 Task: Add an event with the title Third Project Progress Review, date ''2024/03/28'', time 03:00and add a description: Looking to take your sales representation skills to the next level? Join us for an immersive event designed to equip you with the knowledge and tools needed to drive growth and maximize revenue. From understanding customer psychology to developing compelling pitches, this event covers the essential aspects of successful sales representation. Mark the tasks as Completed , logged in from the account softage.5@softage.netand send the event invitation to softage.1@softage.net and softage.2@softage.net. Set a reminder for the event Every weekday(Monday to Friday)
Action: Mouse moved to (42, 117)
Screenshot: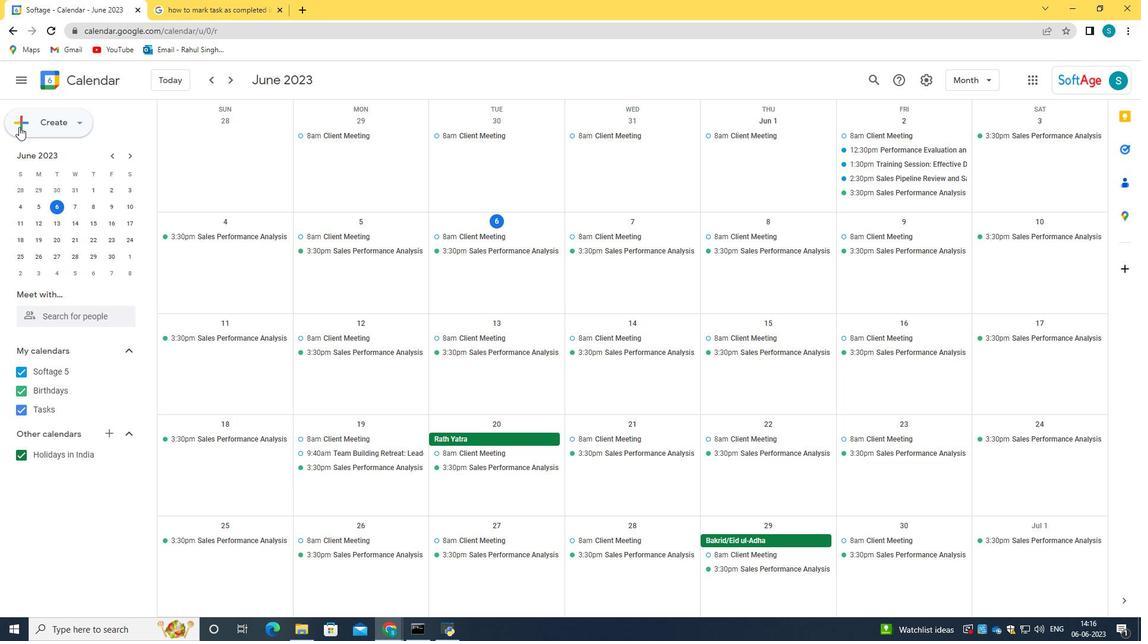 
Action: Mouse pressed left at (42, 117)
Screenshot: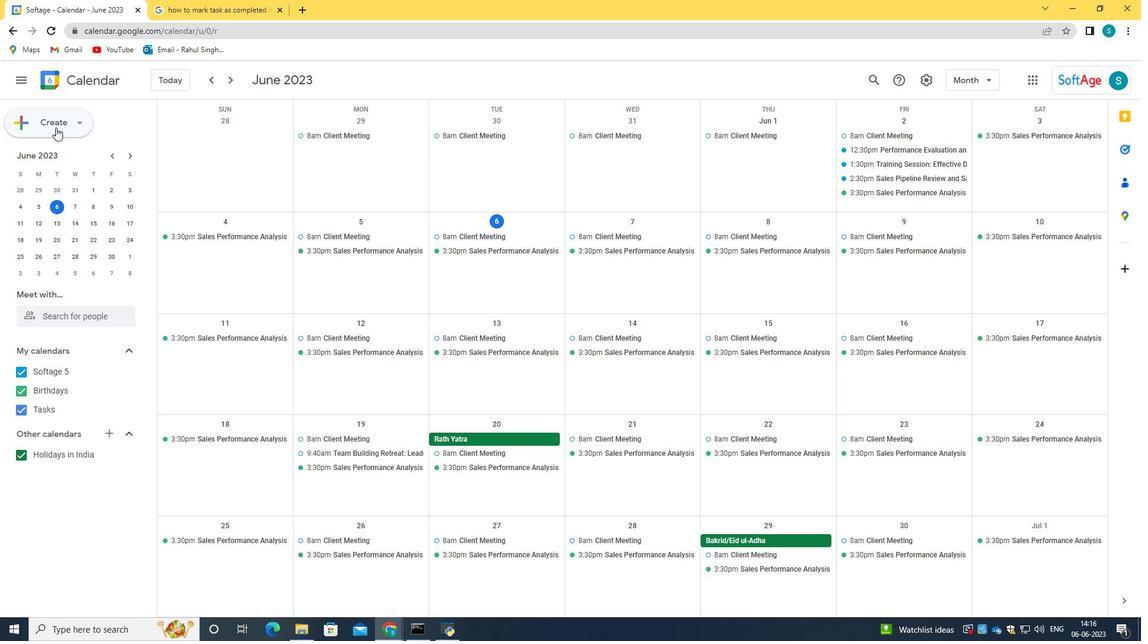 
Action: Mouse moved to (70, 159)
Screenshot: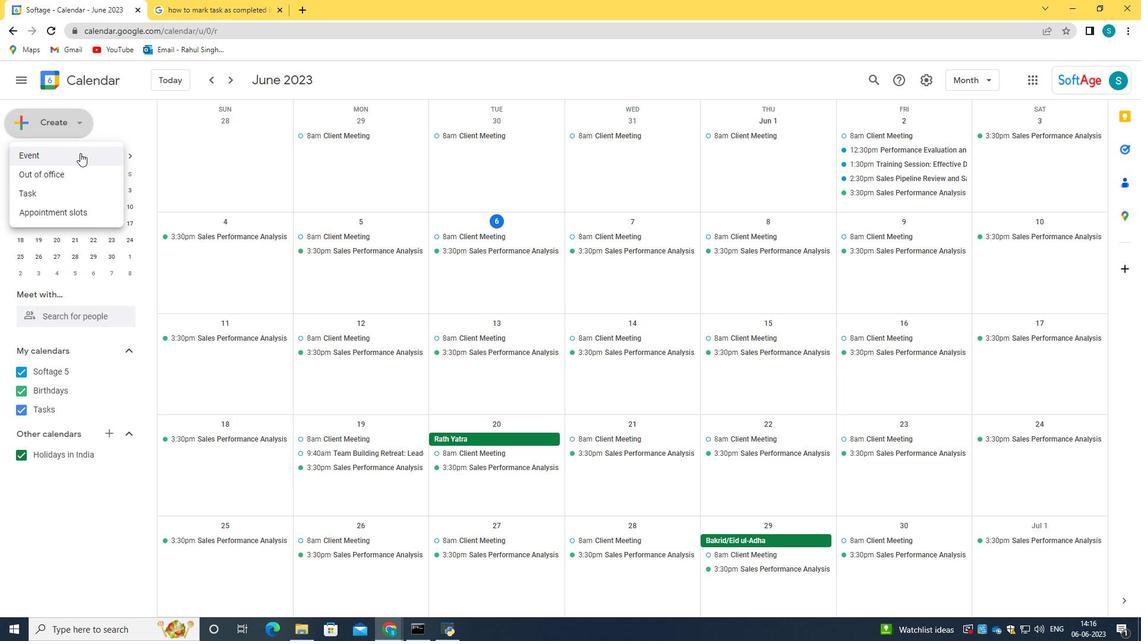 
Action: Mouse pressed left at (70, 159)
Screenshot: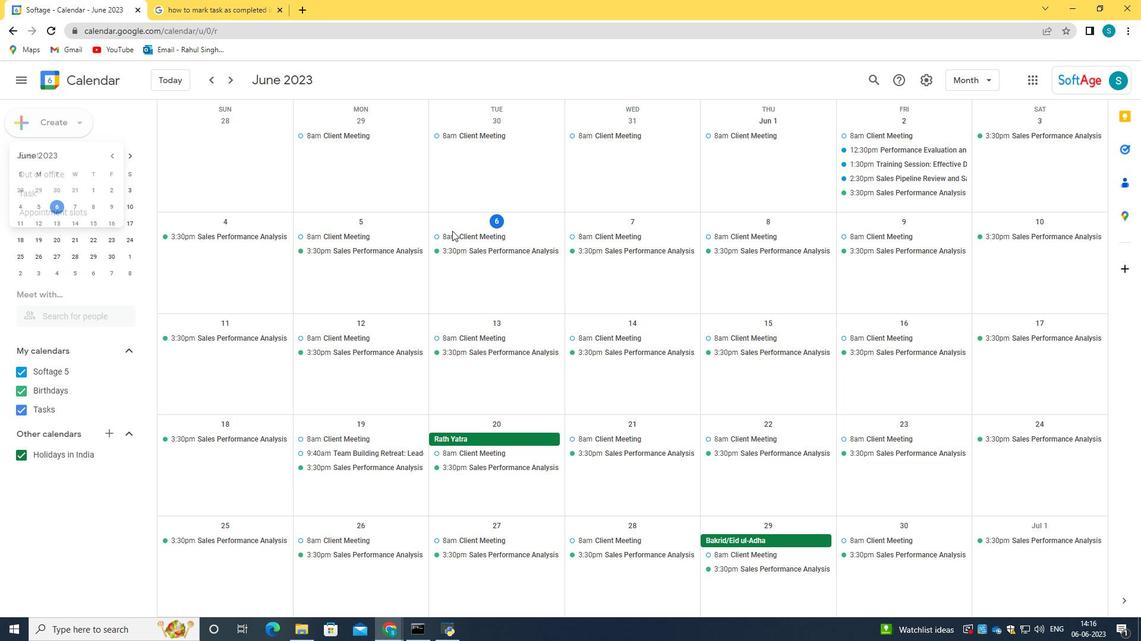 
Action: Mouse moved to (349, 473)
Screenshot: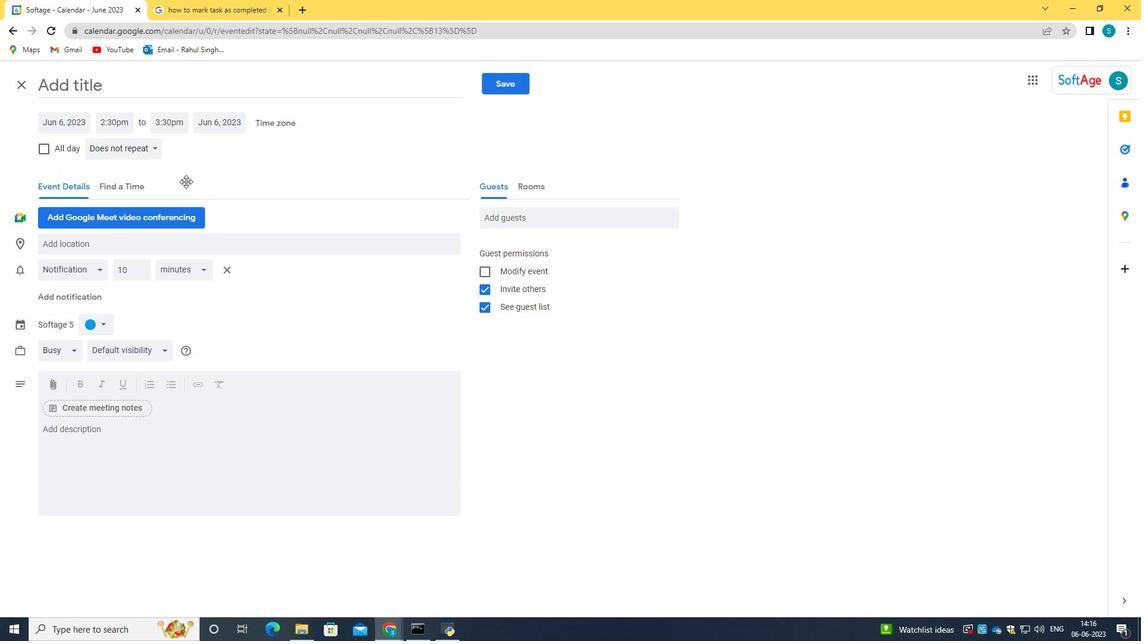 
Action: Mouse pressed left at (349, 473)
Screenshot: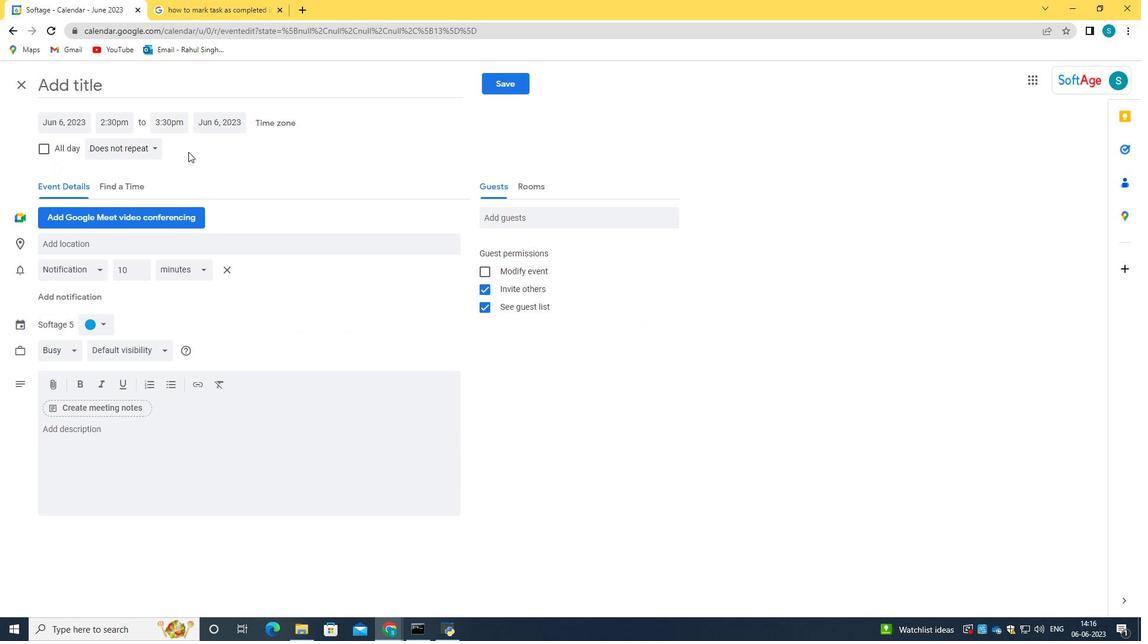 
Action: Mouse moved to (136, 85)
Screenshot: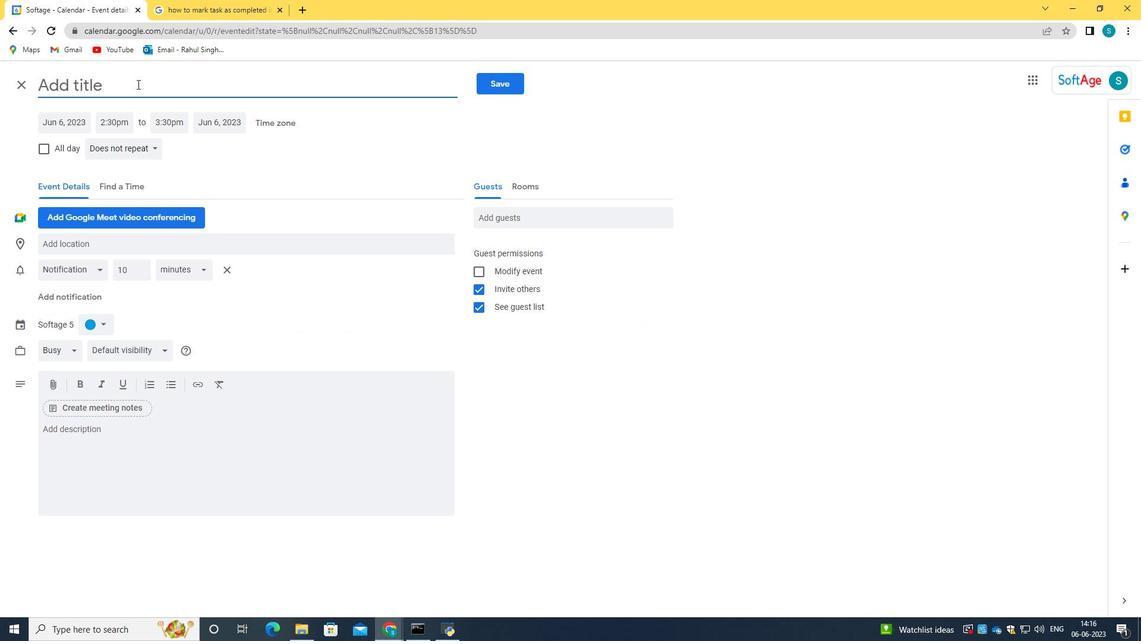 
Action: Mouse pressed left at (136, 85)
Screenshot: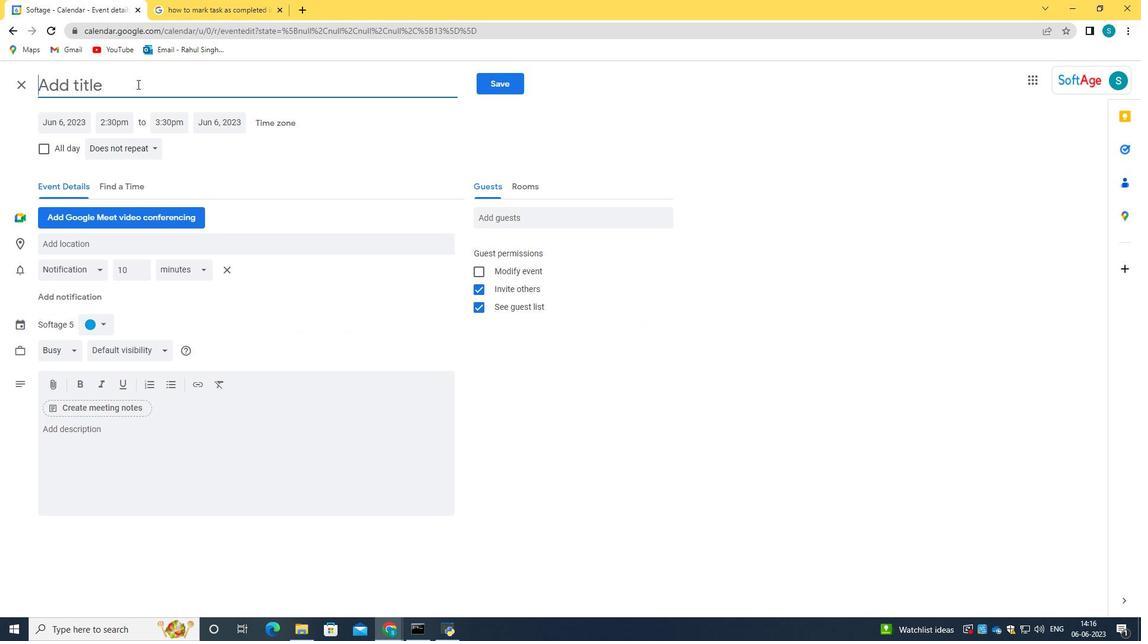 
Action: Key pressed <Key.caps_lock>T<Key.caps_lock>hird<Key.space><Key.caps_lock>P<Key.caps_lock>roject<Key.space><Key.caps_lock>P<Key.caps_lock>rogress<Key.space>r<Key.caps_lock><Key.backspace>R<Key.caps_lock>eview
Screenshot: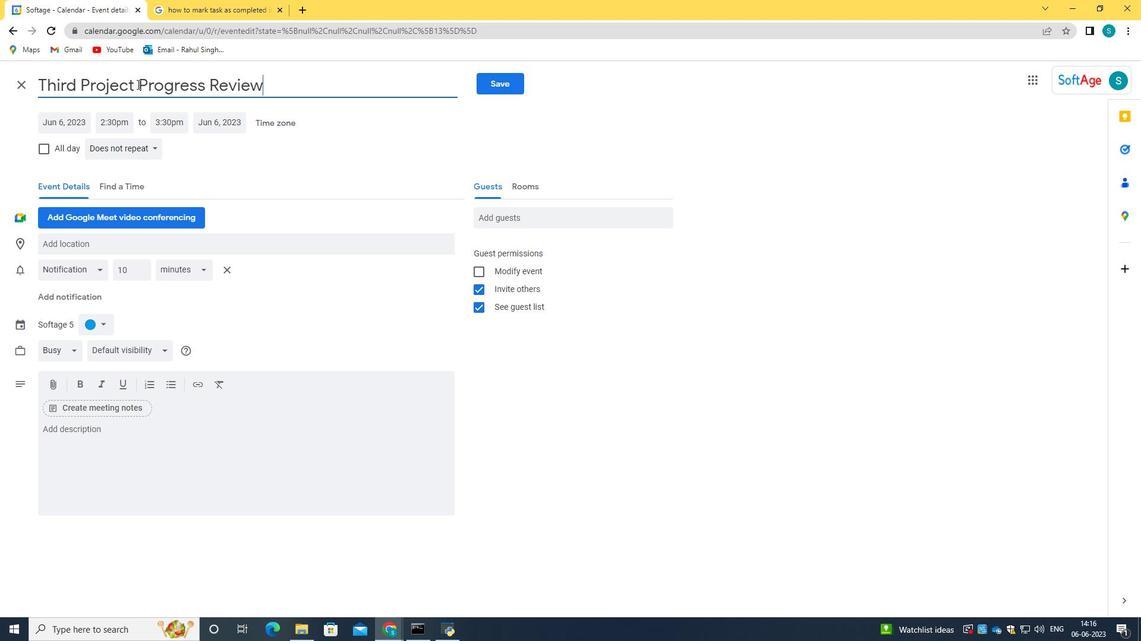 
Action: Mouse moved to (68, 120)
Screenshot: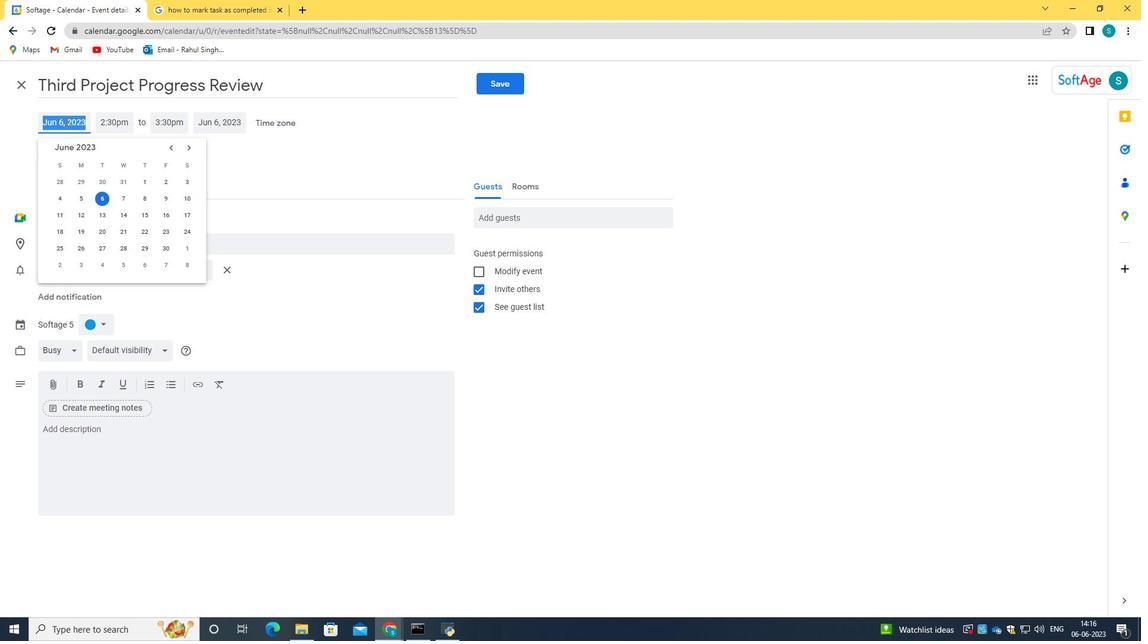 
Action: Mouse pressed left at (68, 120)
Screenshot: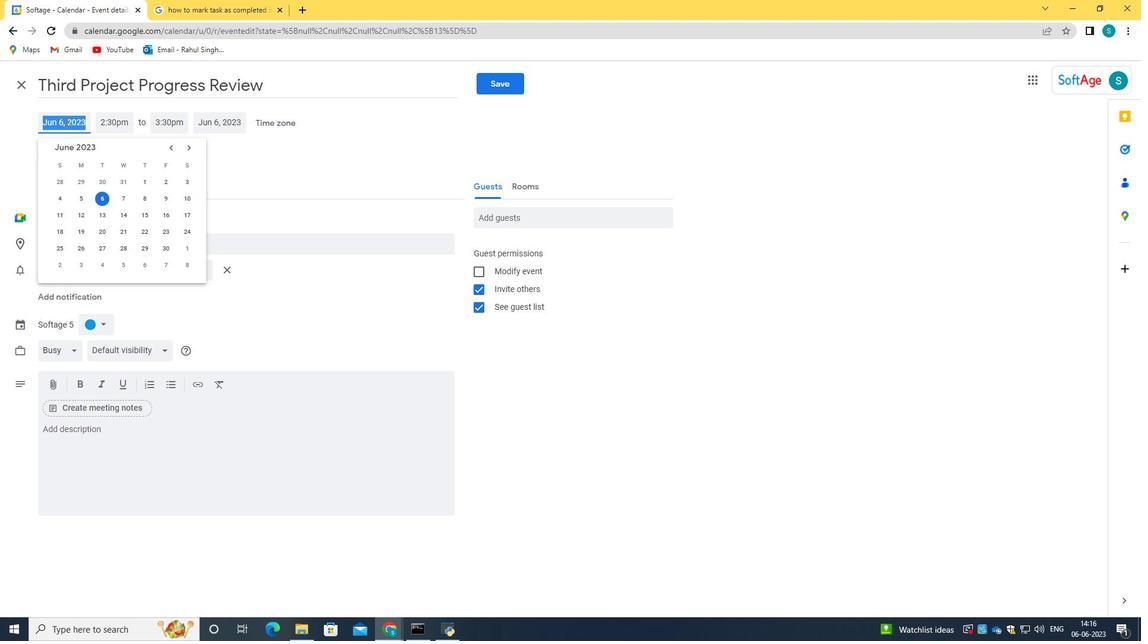 
Action: Key pressed 2024<Key.shift_r>/02<Key.backspace>3/28<Key.tab><Key.tab>
Screenshot: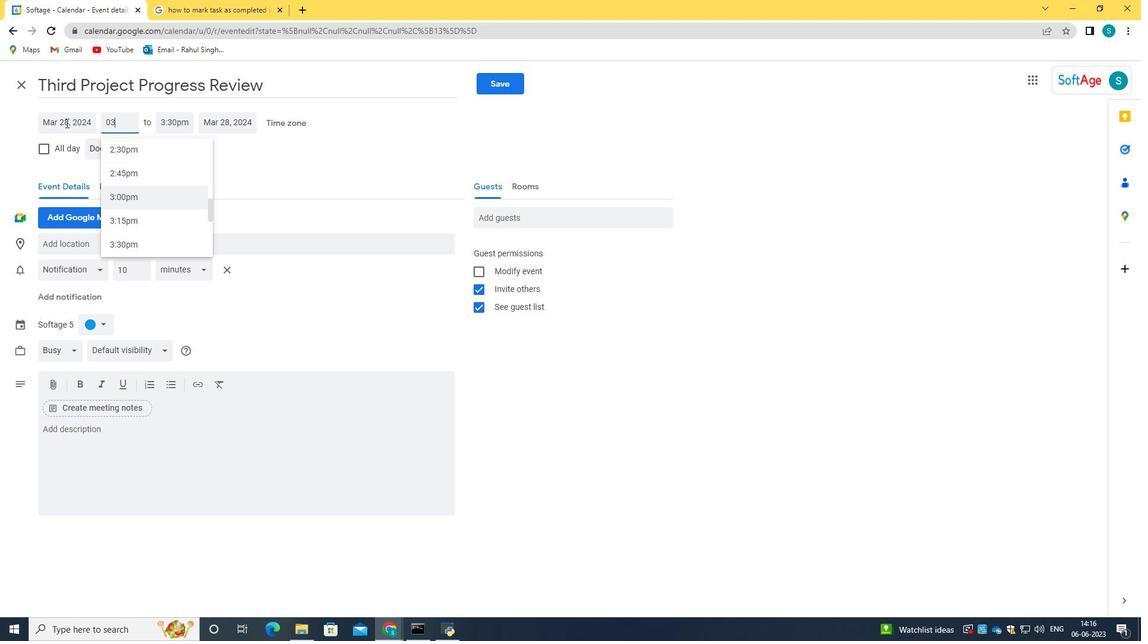 
Action: Mouse moved to (124, 126)
Screenshot: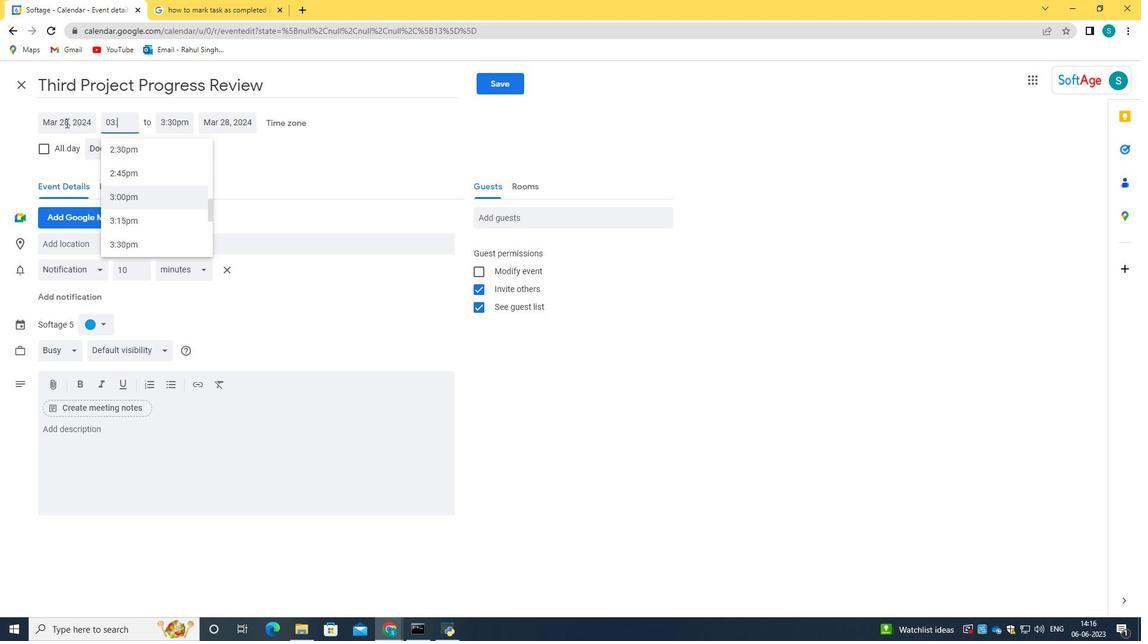 
Action: Mouse pressed left at (124, 126)
Screenshot: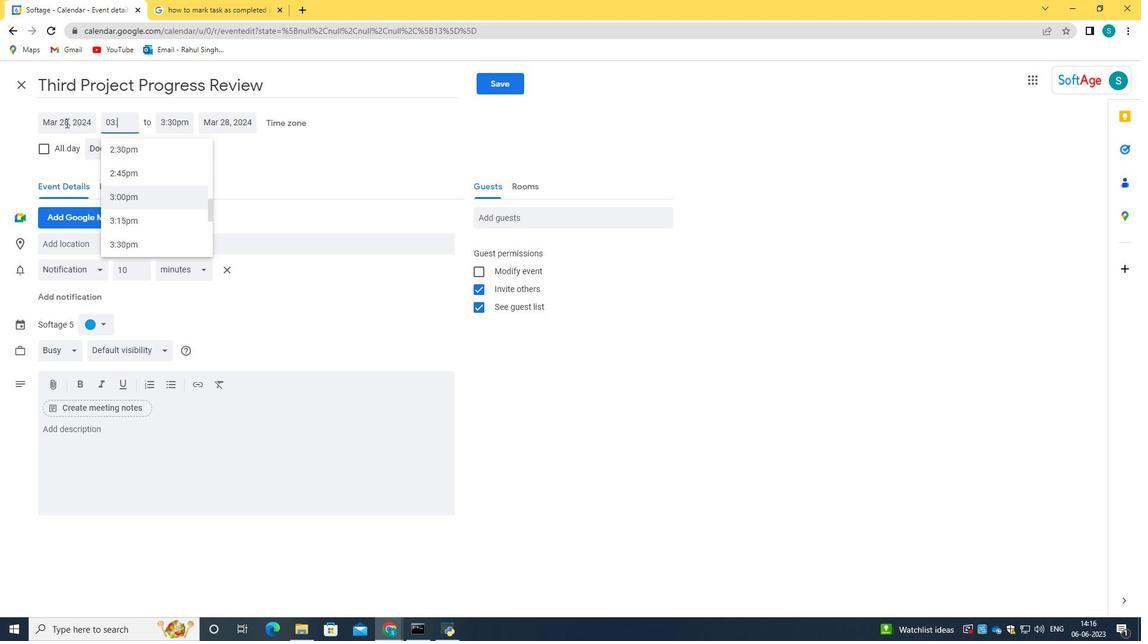 
Action: Key pressed 03<Key.shift_r>:2<Key.backspace>00
Screenshot: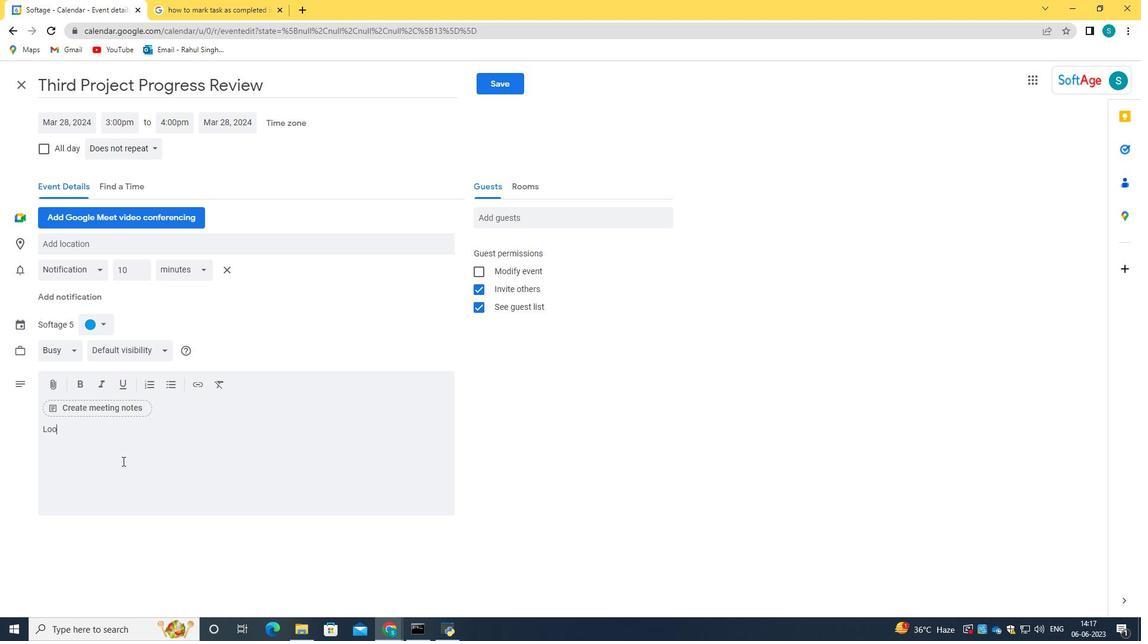 
Action: Mouse moved to (171, 200)
Screenshot: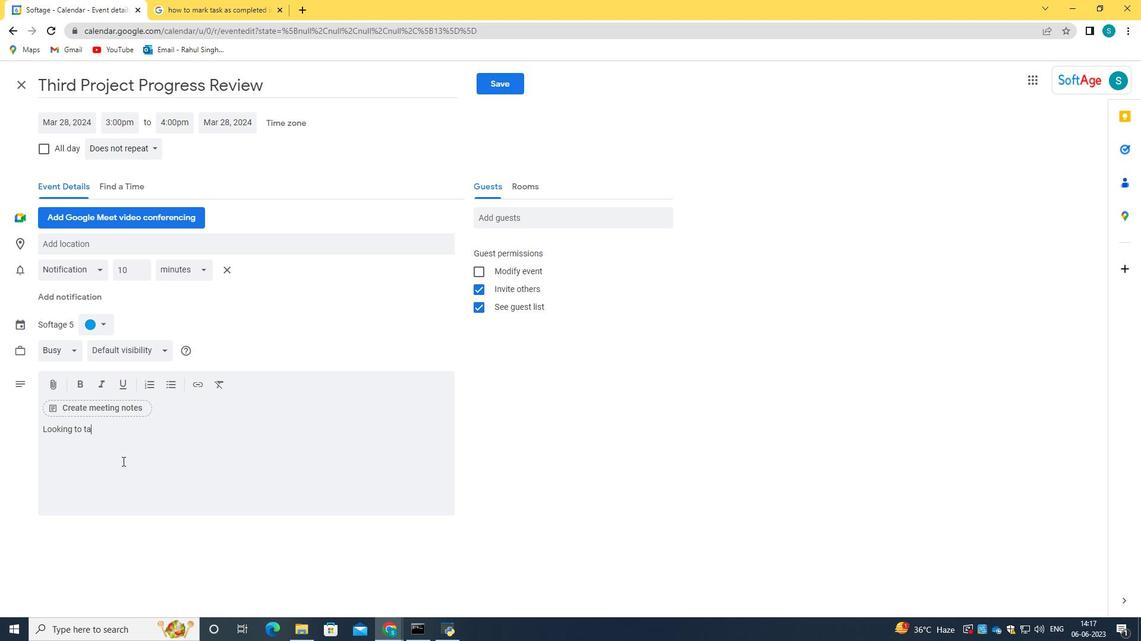 
Action: Mouse pressed left at (171, 200)
Screenshot: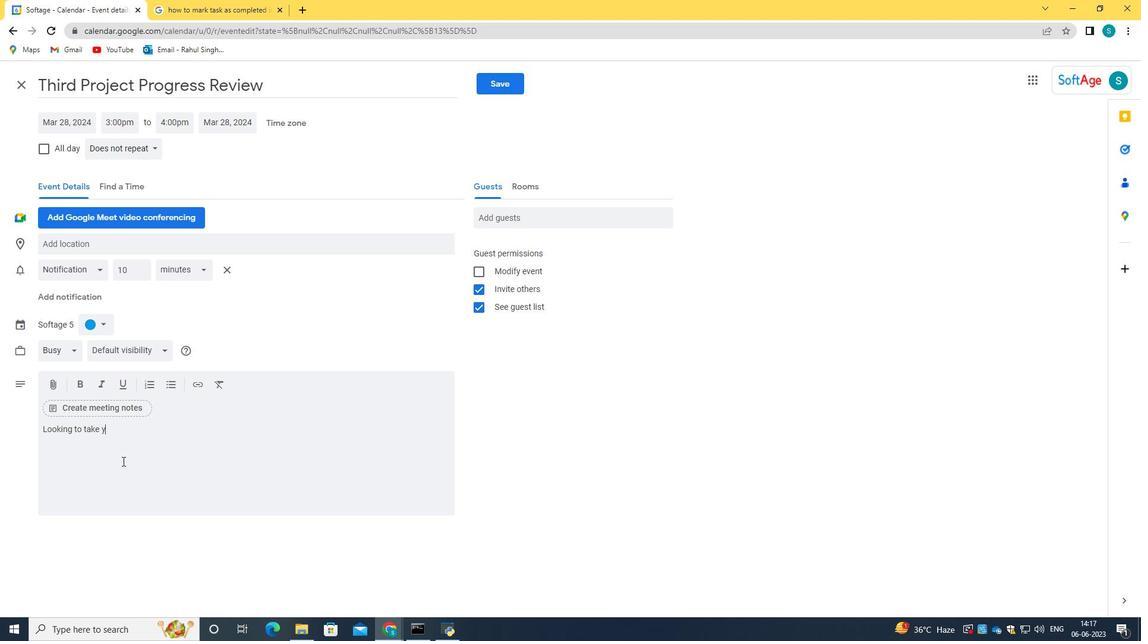 
Action: Mouse moved to (169, 443)
Screenshot: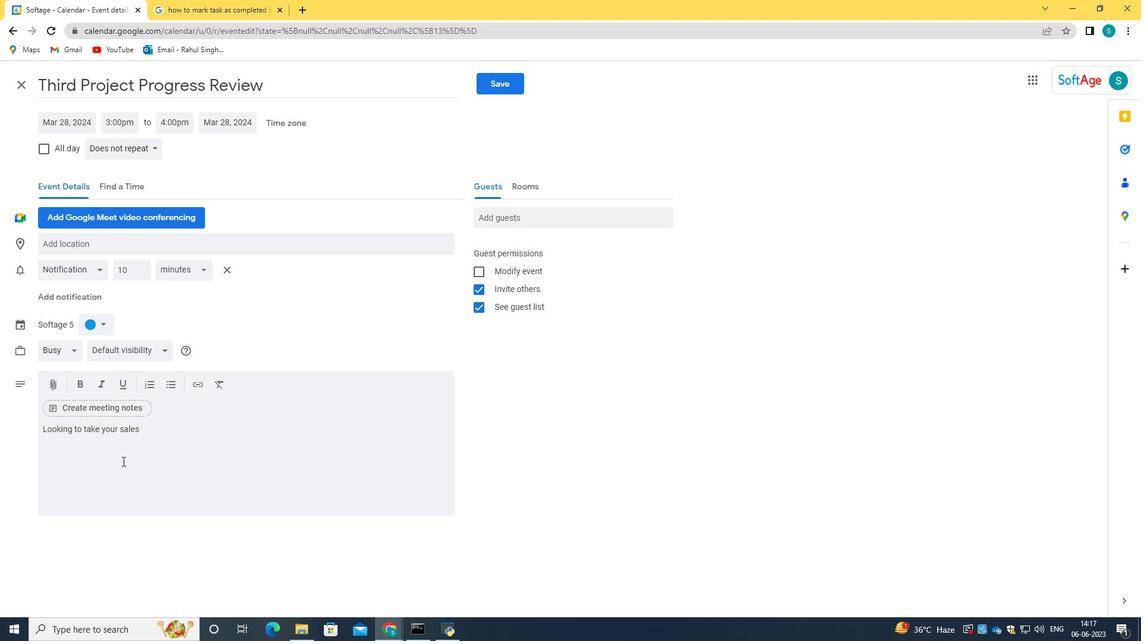 
Action: Mouse pressed left at (169, 443)
Screenshot: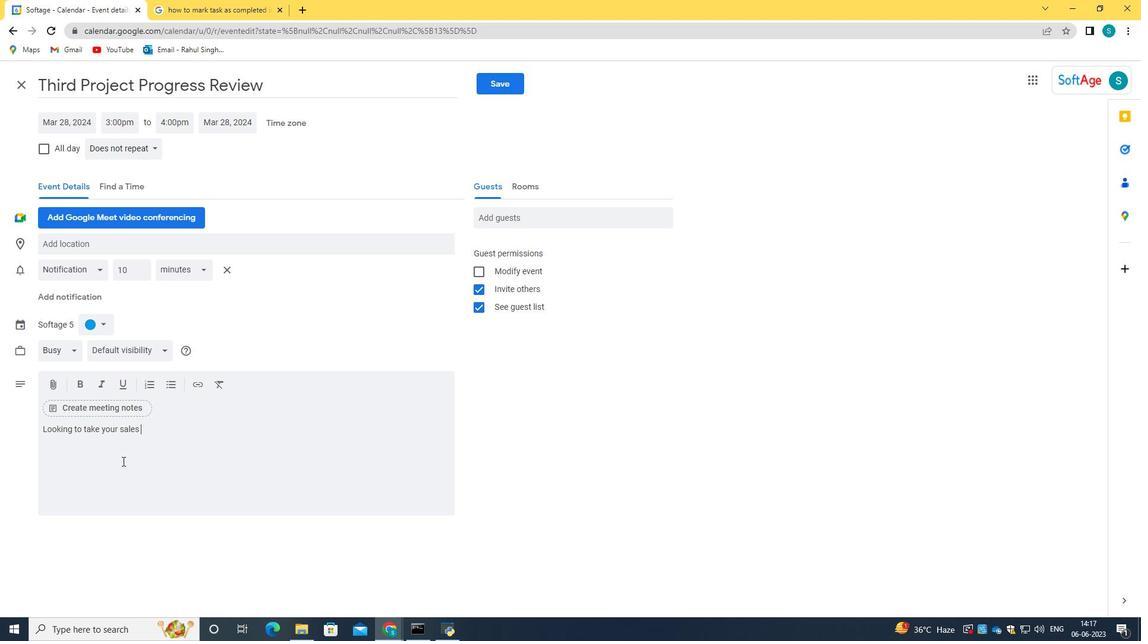 
Action: Key pressed <Key.caps_lock>L<Key.caps_lock>ooking<Key.space>t-t<Key.backspace><Key.backspace>o<Key.space>take<Key.space>your<Key.space>sales<Key.space>representation<Key.space>skils<Key.space>to<Key.space>the<Key.space>n<Key.backspace><Key.backspace><Key.backspace><Key.backspace><Key.backspace><Key.backspace><Key.backspace><Key.backspace><Key.backspace><Key.backspace><Key.backspace>lls<Key.space>to<Key.space>the<Key.space>next<Key.space>level<Key.shift_r>?<Key.space><Key.caps_lock>J<Key.caps_lock>oin<Key.space>us<Key.space>for<Key.space>an<Key.space>immersive<Key.space>event<Key.space>designed<Key.space>t<Key.backspace>equip<Key.space>you<Key.space>with<Key.space>the<Key.space>knowledge<Key.space>and<Key.space>tools<Key.space>needed<Key.space>to<Key.space>drive<Key.space>grown<Key.backspace>th<Key.space>and<Key.space>you<Key.backspace><Key.backspace><Key.backspace>maximize<Key.space>revanue.<Key.space><Key.caps_lock>F===<Key.backspace><Key.backspace><Key.backspace><Key.backspace><Key.backspace><Key.backspace><Key.backspace><Key.backspace><Key.backspace><Key.backspace>J<Key.backspace>VE<Key.backspace><Key.backspace><Key.caps_lock>enue.<Key.space><Key.caps_lock>F<Key.caps_lock>rom<Key.space>understanding<Key.space>customer<Key.space>psychology<Key.space>to<Key.space>developing<Key.space>compelling<Key.space>pitches<Key.backspace>d<Key.backspace>s,<Key.space>this<Key.space>event<Key.space>covers<Key.space>the<Key.space>essential<Key.space>aspects<Key.space>of<Key.space>succesful<Key.space>a=<Key.backspace><Key.backspace><Key.backspace><Key.backspace><Key.backspace><Key.backspace><Key.backspace><Key.backspace>essful<Key.space>sales<Key.space>representation.<Key.space><Key.caps_lock>M<Key.caps_lock><Key.backspace>
Screenshot: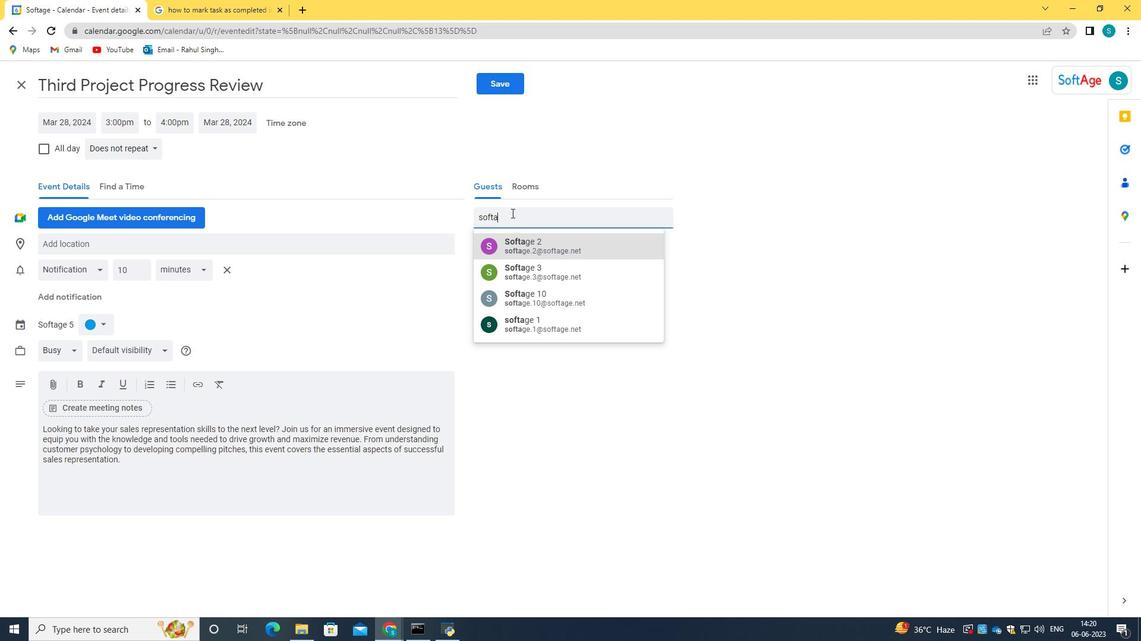 
Action: Mouse moved to (127, 353)
Screenshot: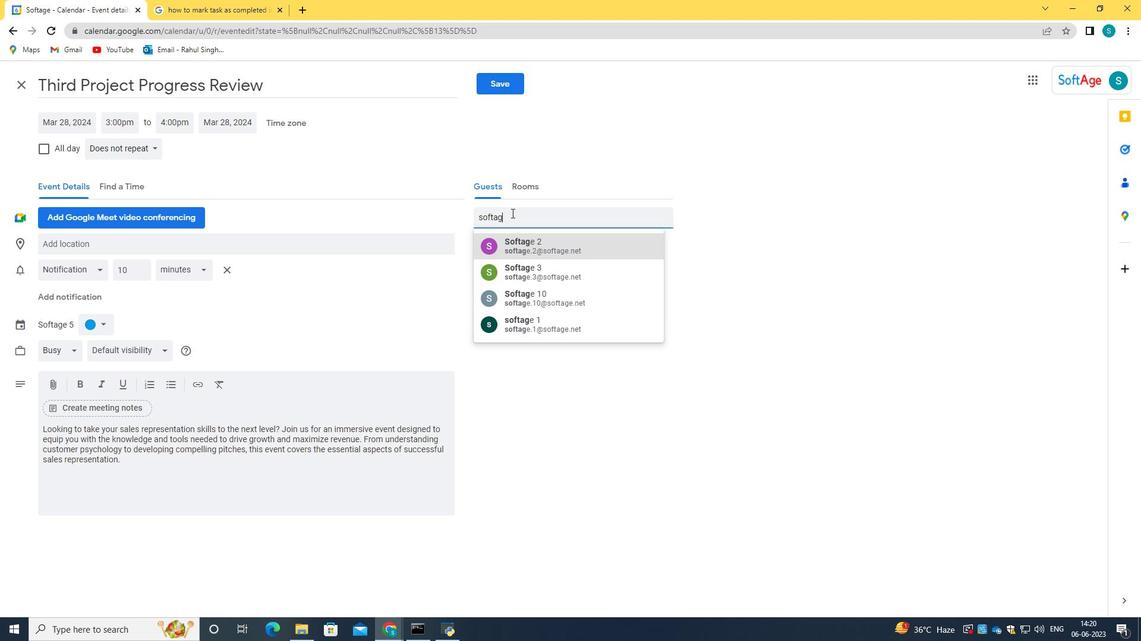 
Action: Mouse pressed left at (127, 353)
Screenshot: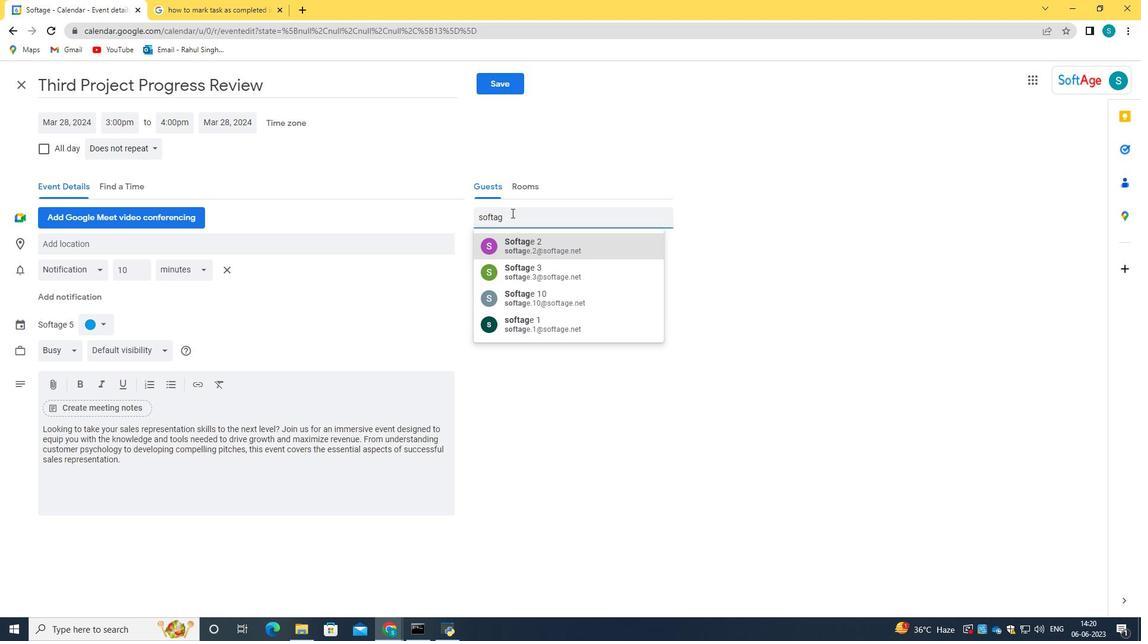 
Action: Mouse pressed left at (127, 353)
Screenshot: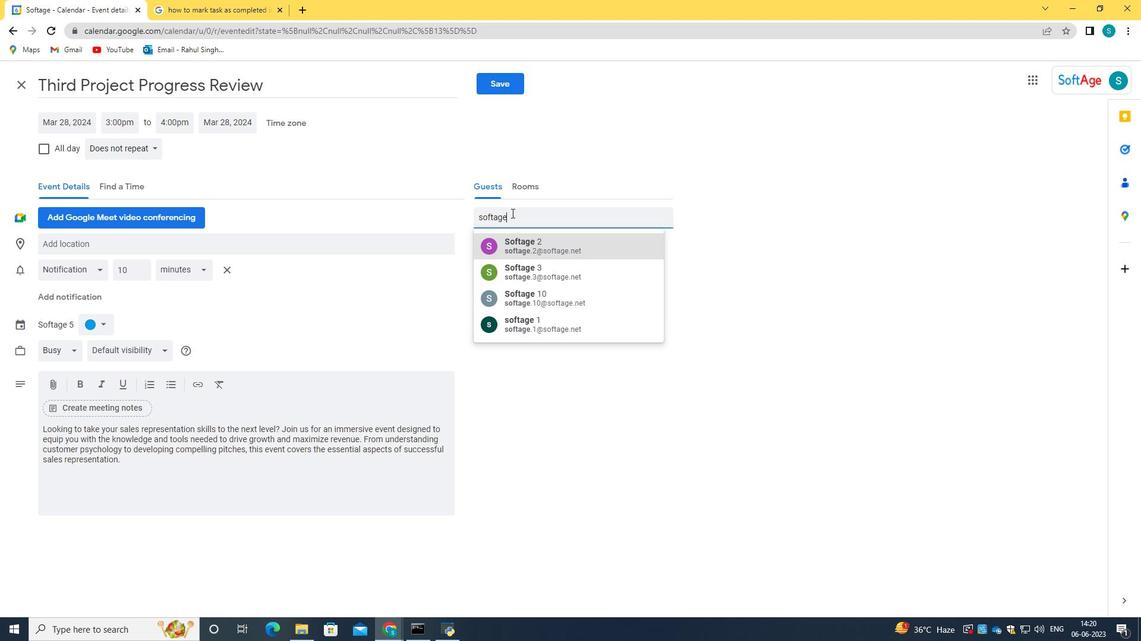 
Action: Mouse moved to (69, 354)
Screenshot: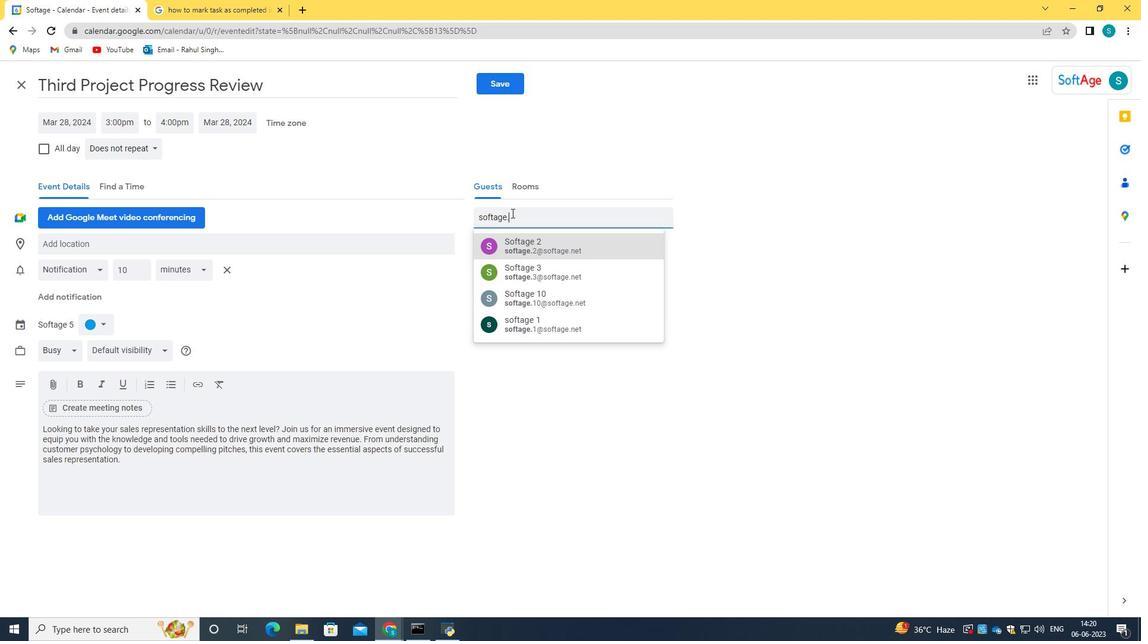 
Action: Mouse pressed left at (69, 354)
Screenshot: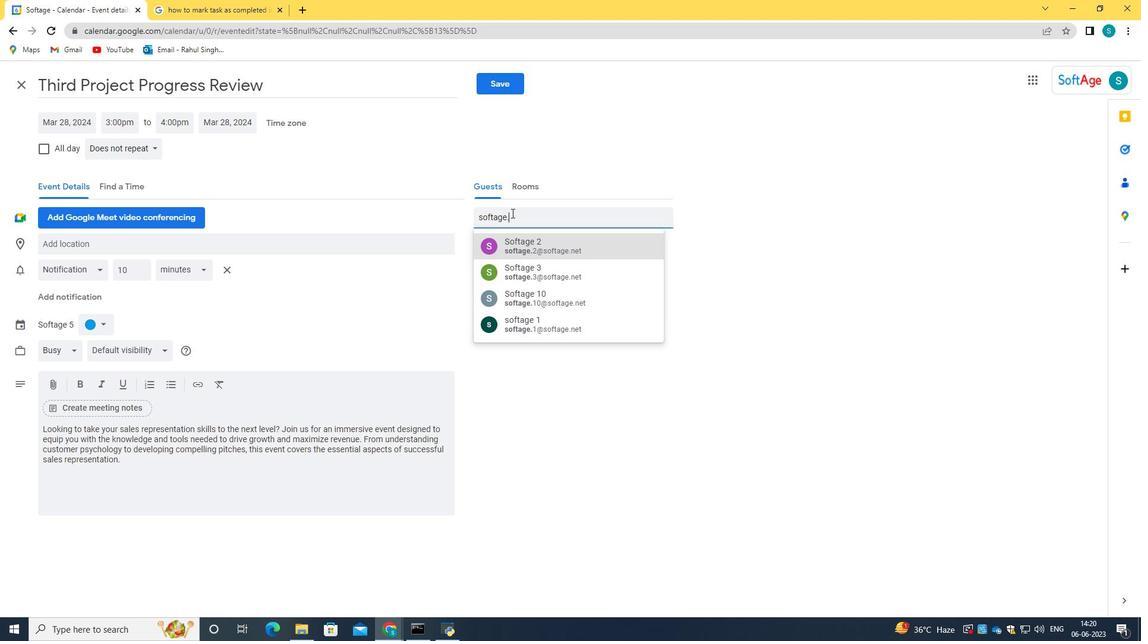 
Action: Mouse pressed left at (69, 354)
Screenshot: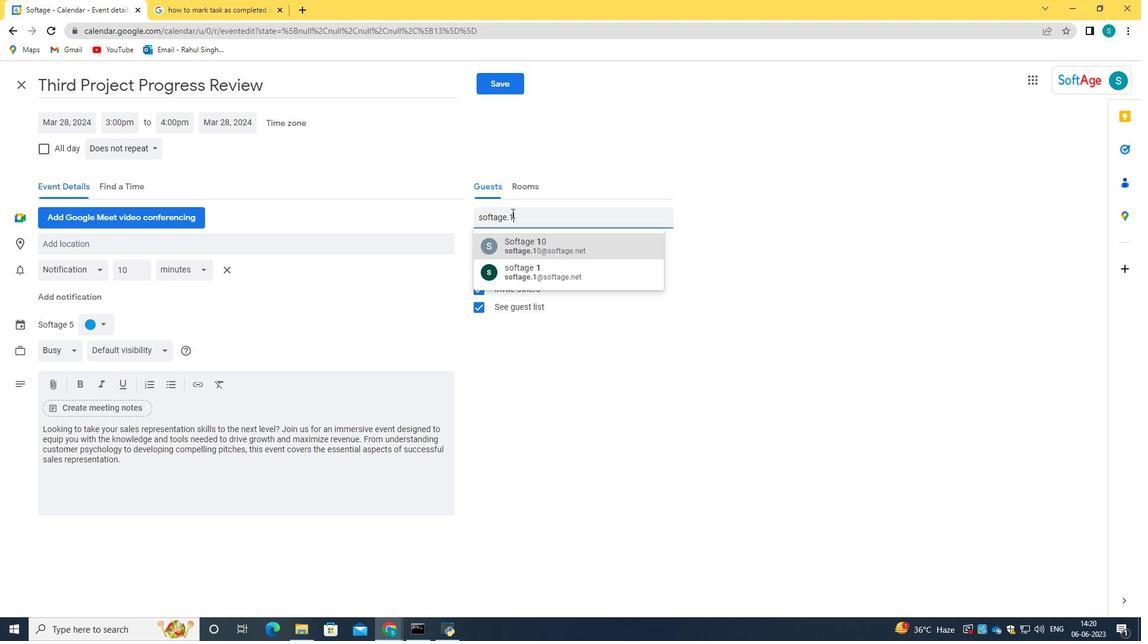 
Action: Mouse moved to (179, 310)
Screenshot: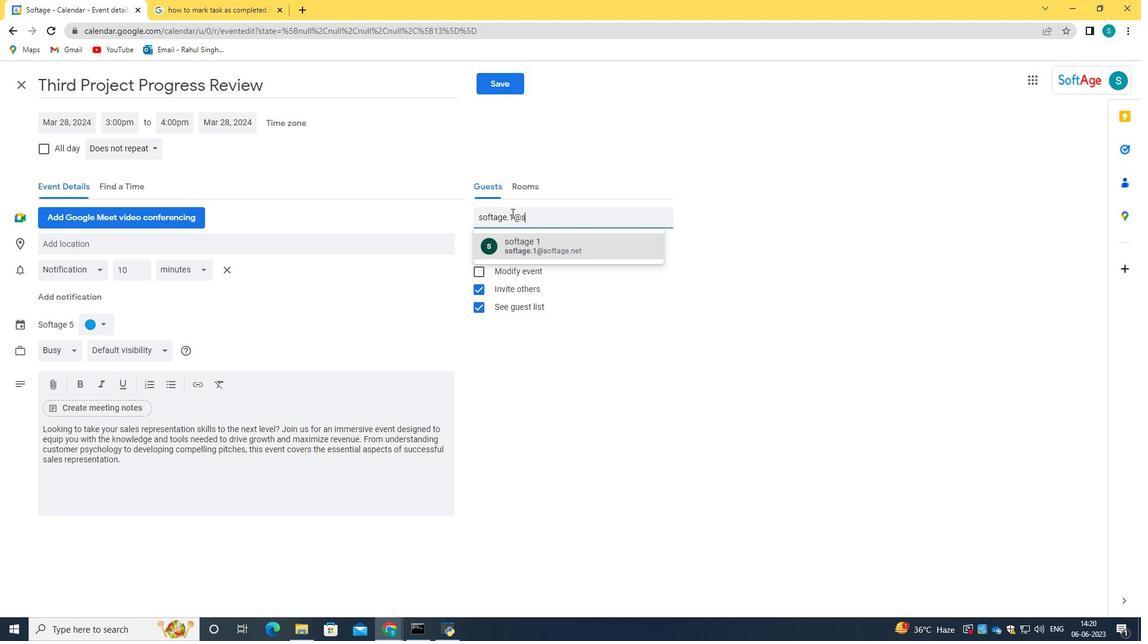 
Action: Mouse scrolled (179, 309) with delta (0, 0)
Screenshot: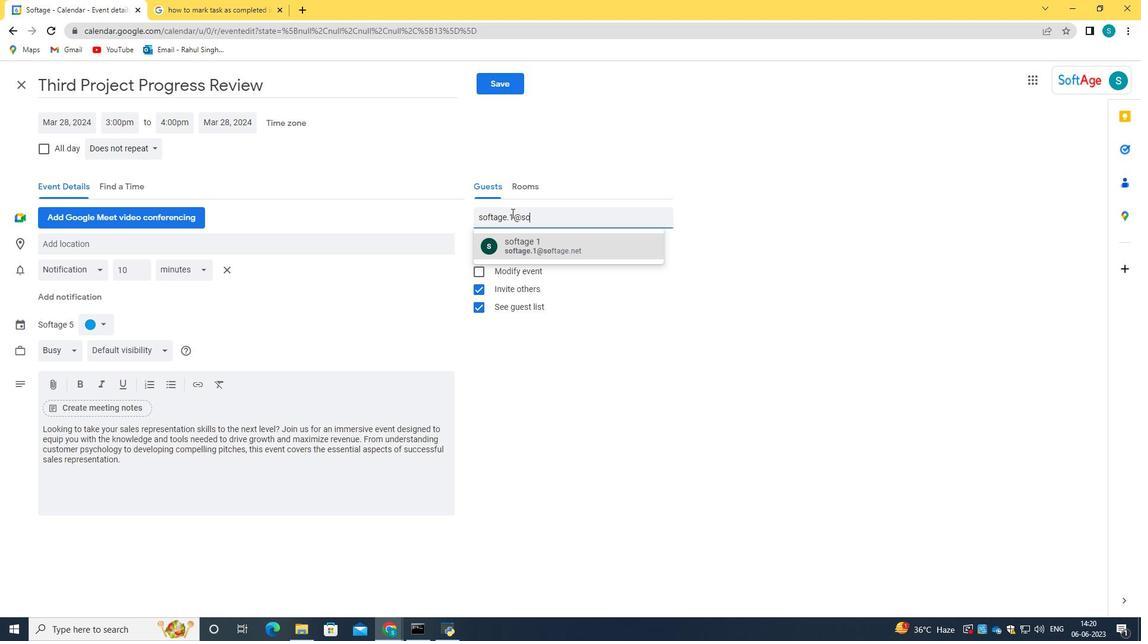 
Action: Mouse scrolled (179, 310) with delta (0, 0)
Screenshot: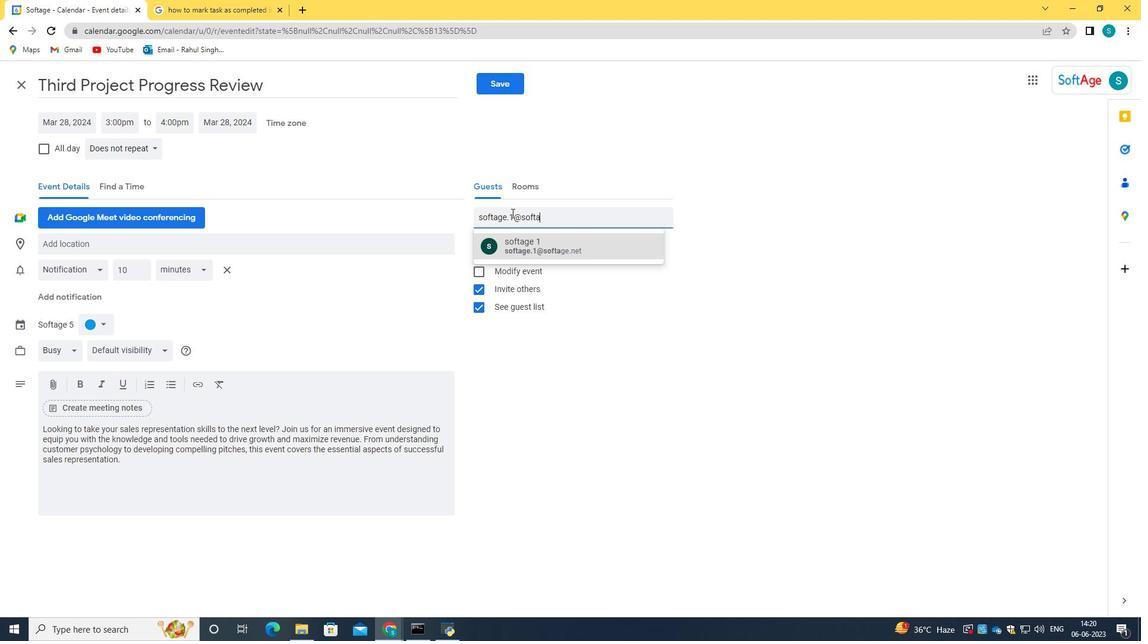 
Action: Mouse moved to (261, 323)
Screenshot: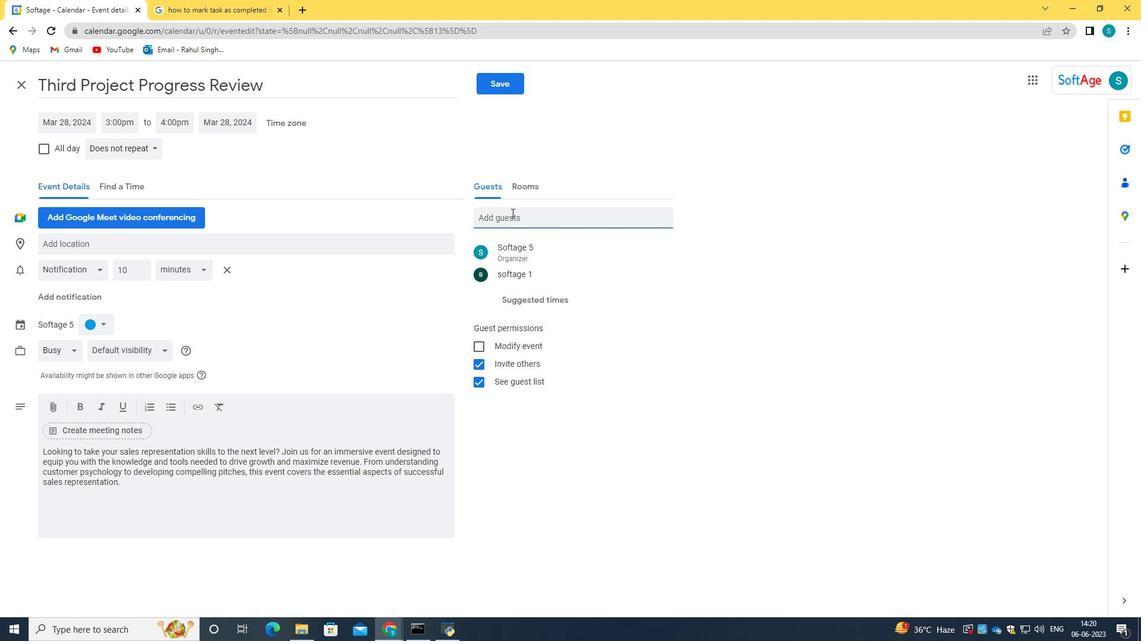 
Action: Mouse scrolled (261, 324) with delta (0, 0)
Screenshot: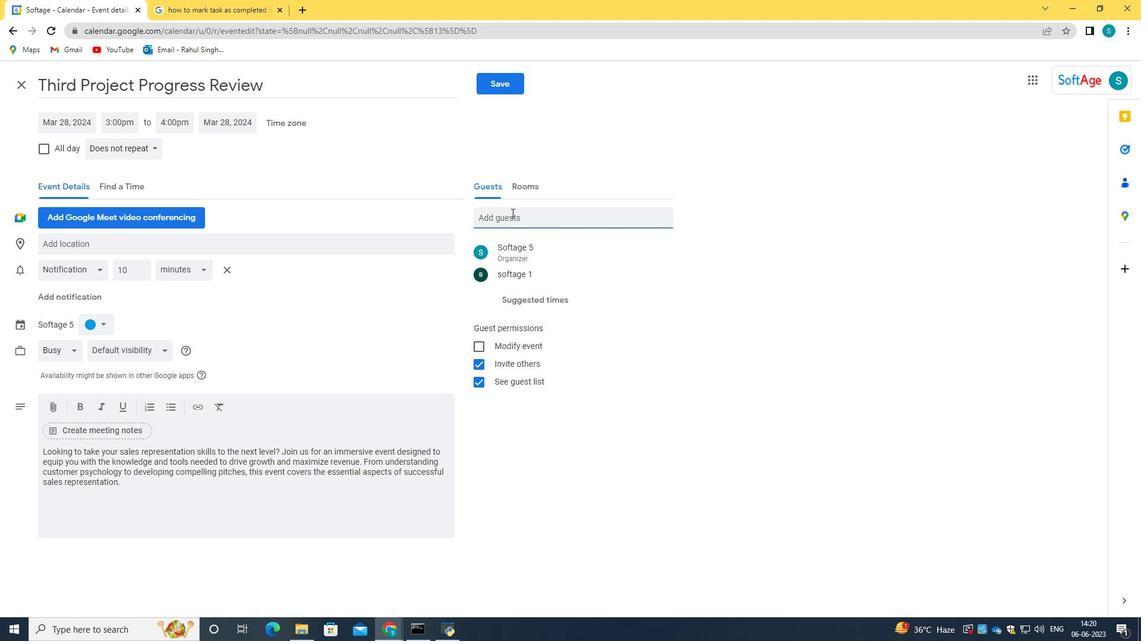 
Action: Mouse scrolled (261, 324) with delta (0, 0)
Screenshot: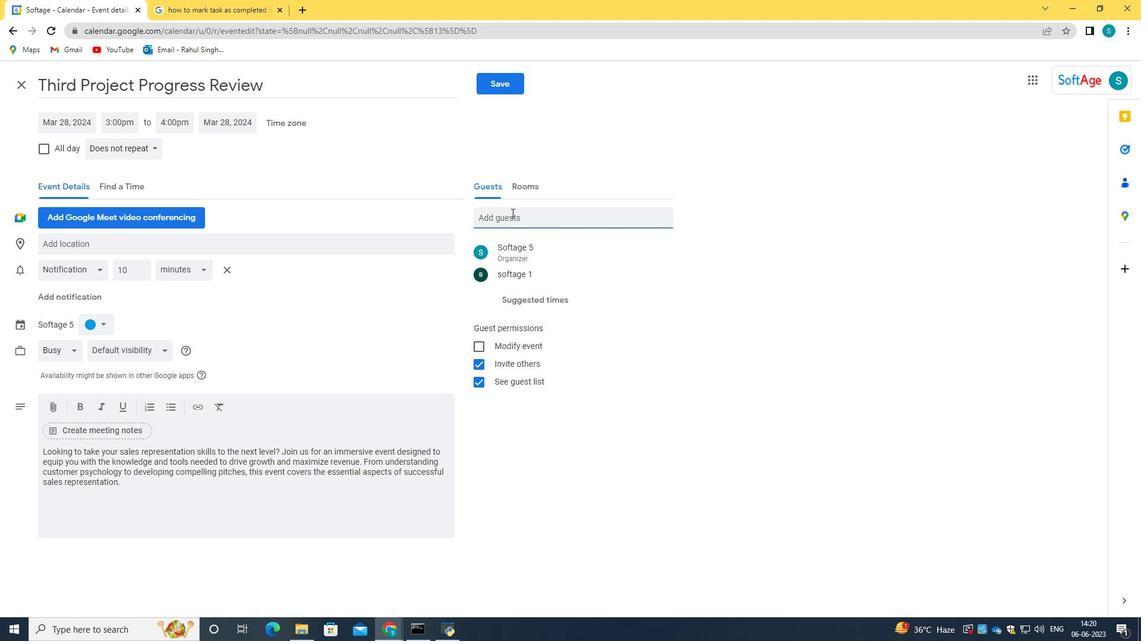 
Action: Mouse scrolled (261, 323) with delta (0, 0)
Screenshot: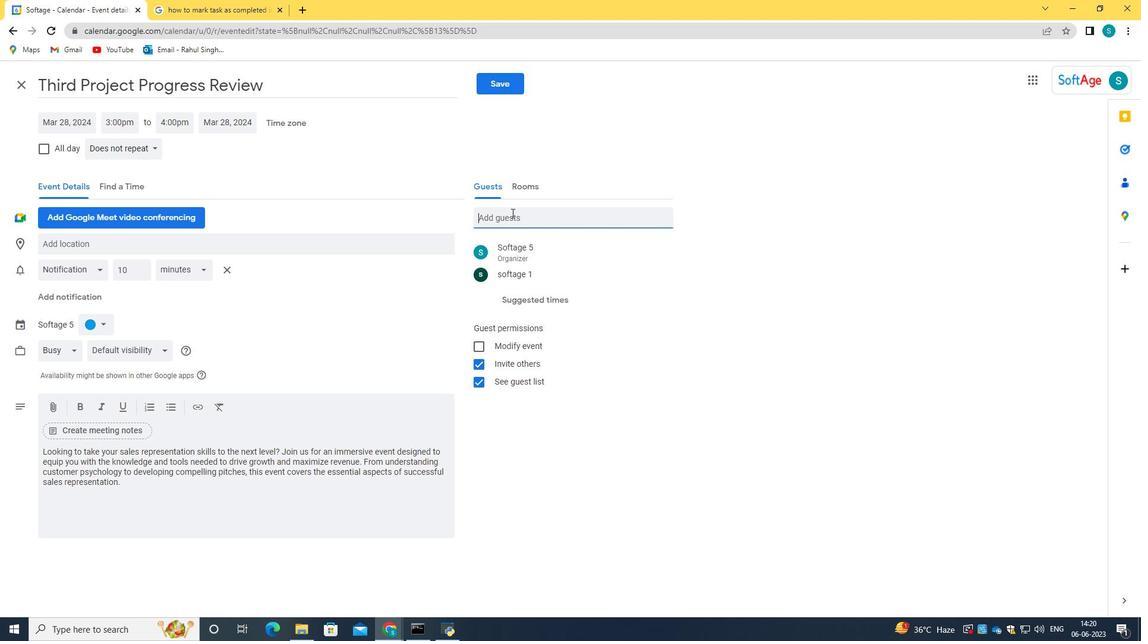 
Action: Mouse moved to (242, 354)
Screenshot: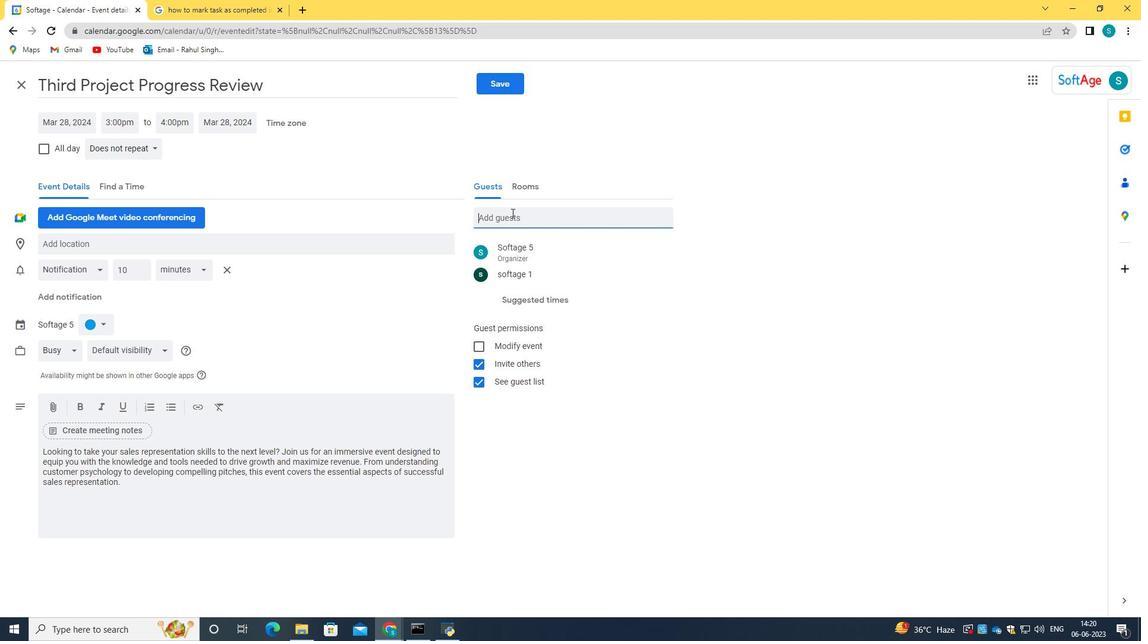 
Action: Mouse scrolled (242, 353) with delta (0, 0)
Screenshot: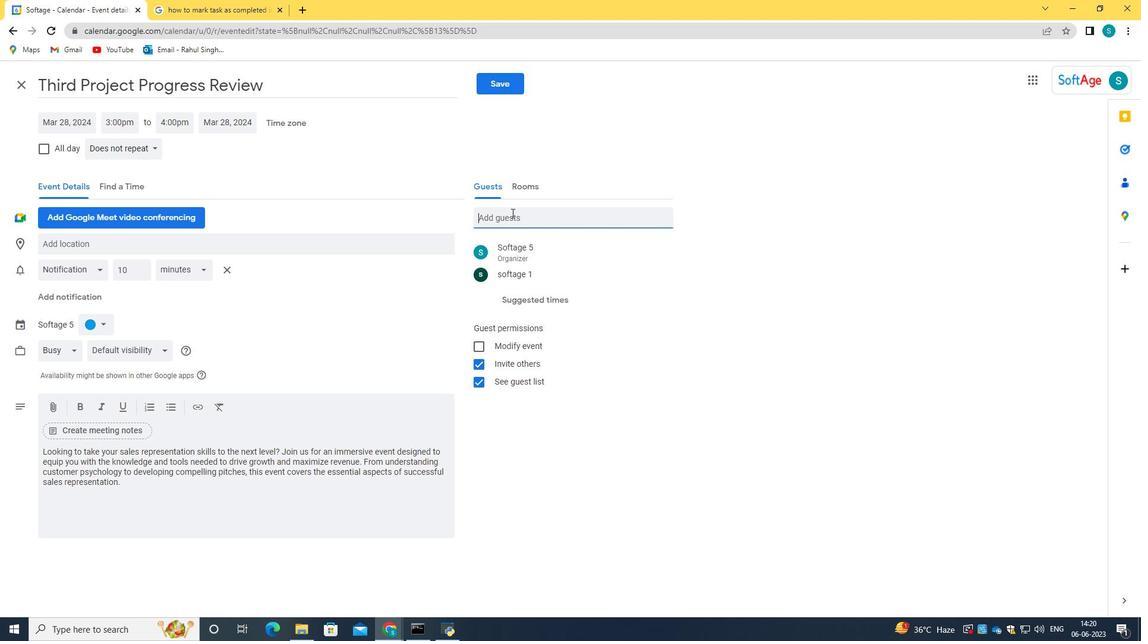 
Action: Mouse scrolled (242, 353) with delta (0, 0)
Screenshot: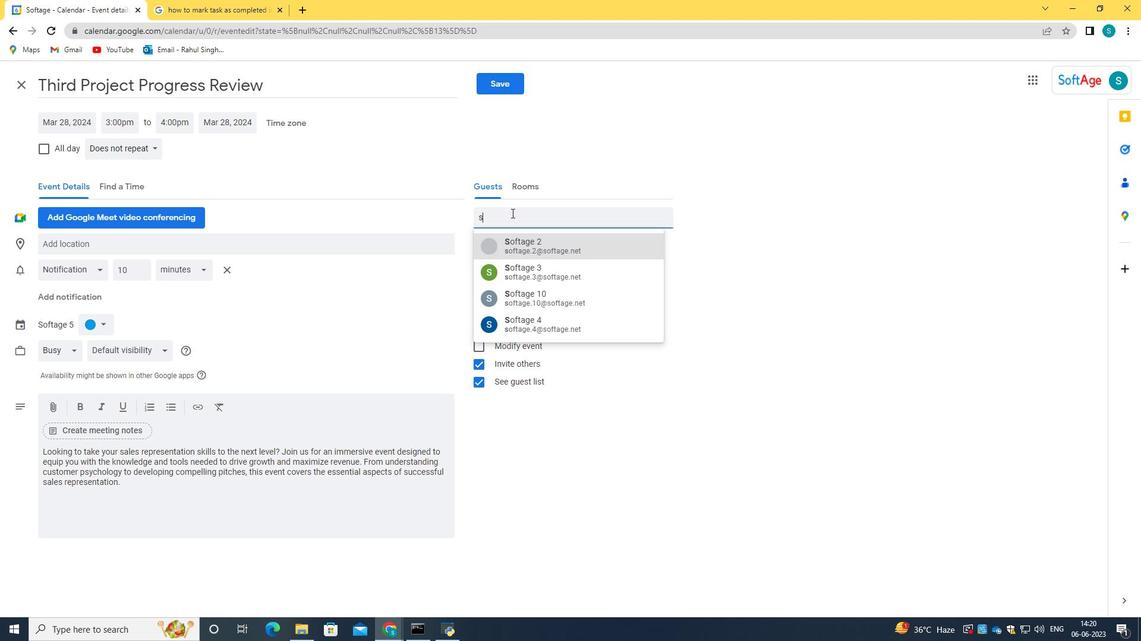 
Action: Mouse moved to (134, 141)
Screenshot: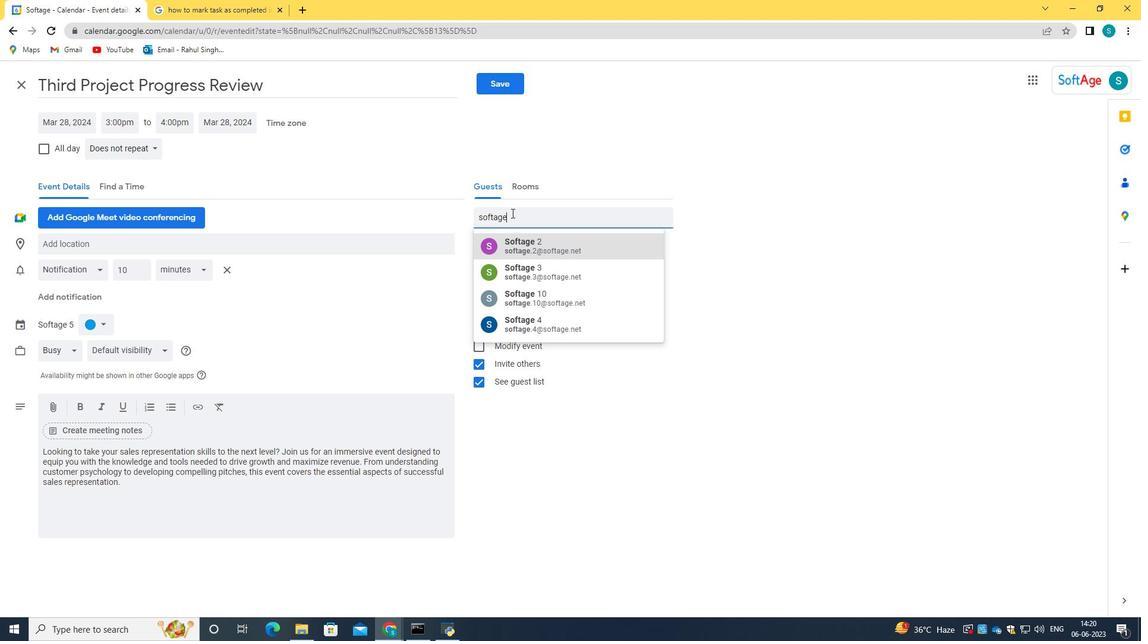 
Action: Mouse pressed left at (134, 141)
Screenshot: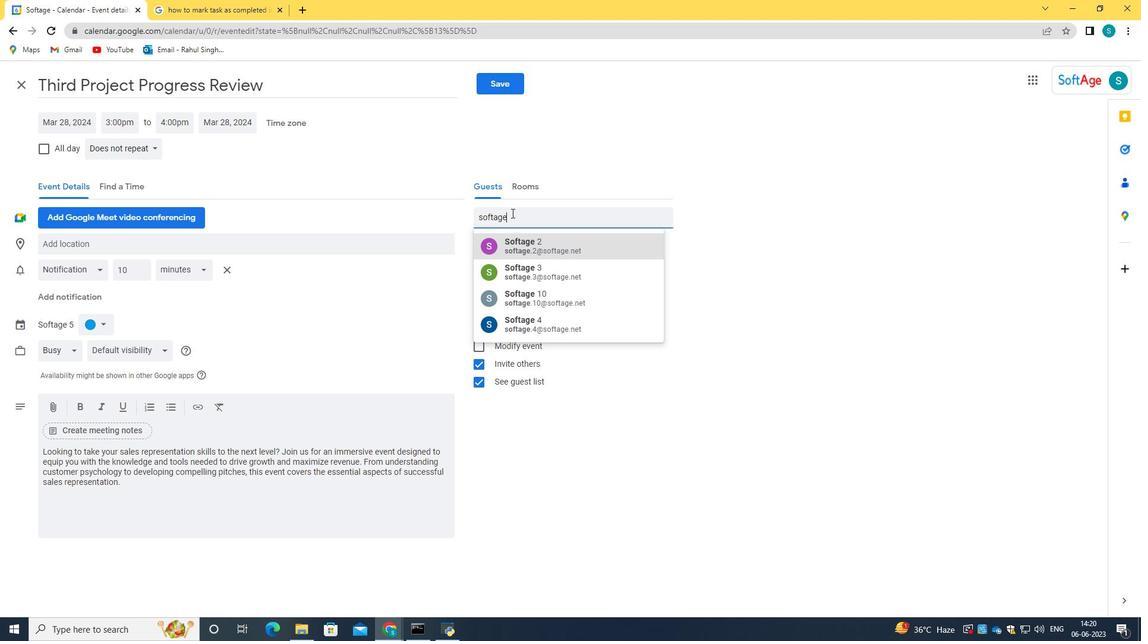 
Action: Mouse moved to (242, 156)
Screenshot: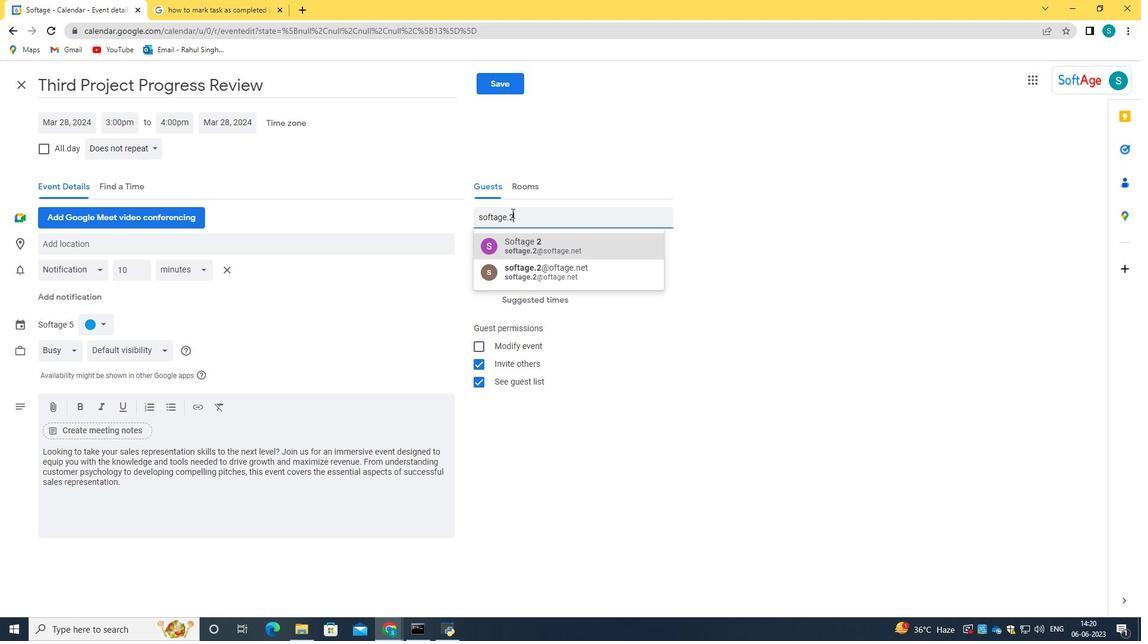 
Action: Mouse pressed left at (242, 156)
Screenshot: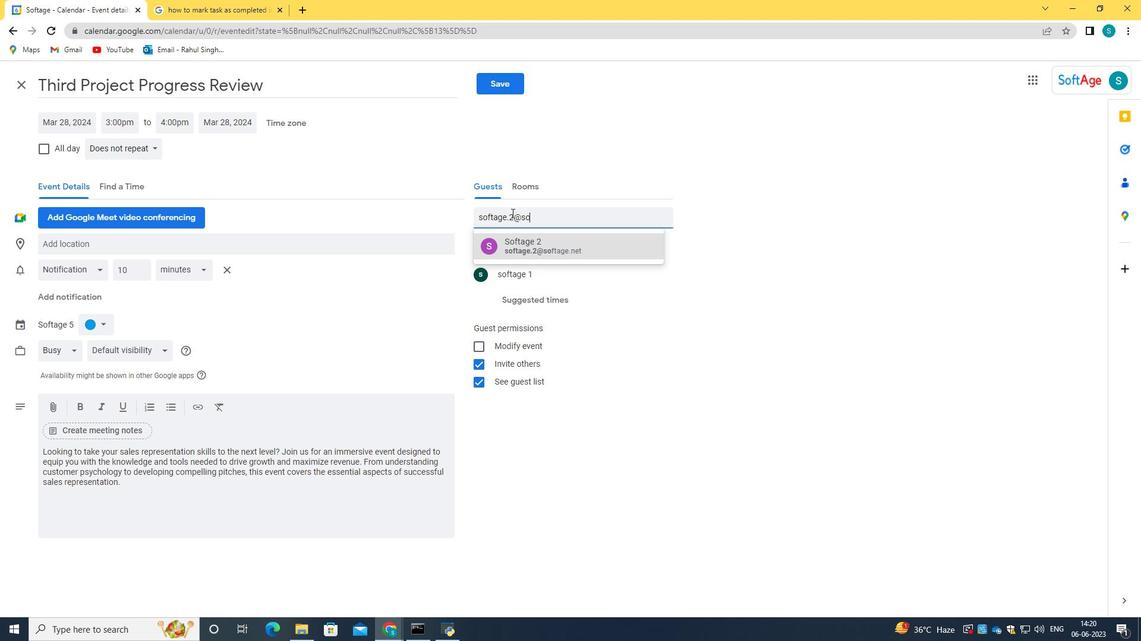 
Action: Mouse moved to (317, 425)
Screenshot: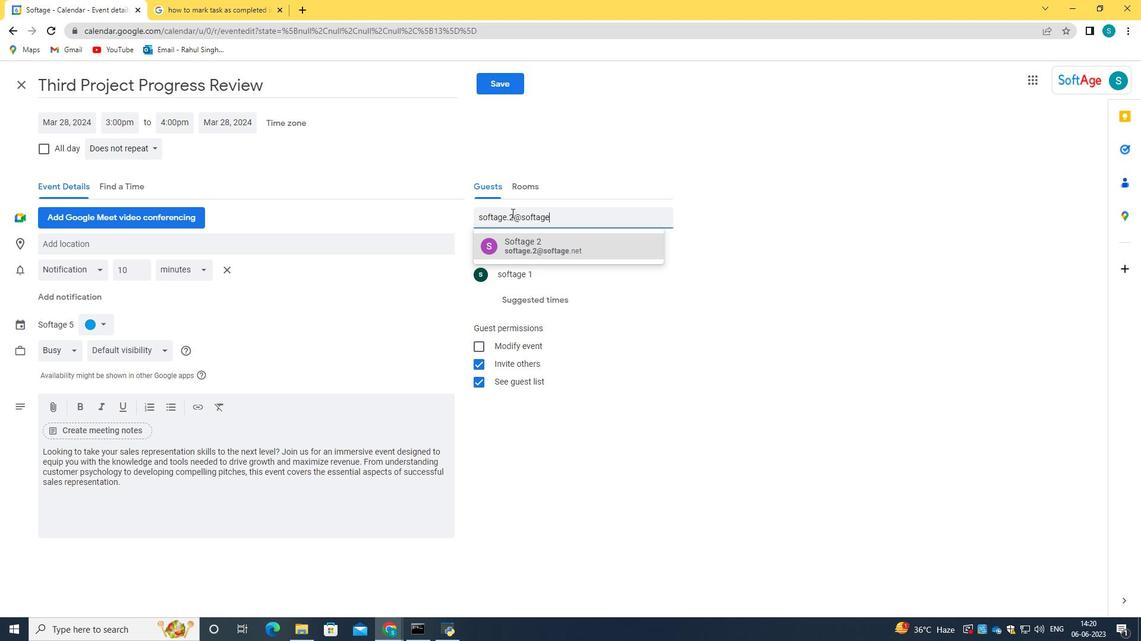 
Action: Mouse scrolled (317, 425) with delta (0, 0)
Screenshot: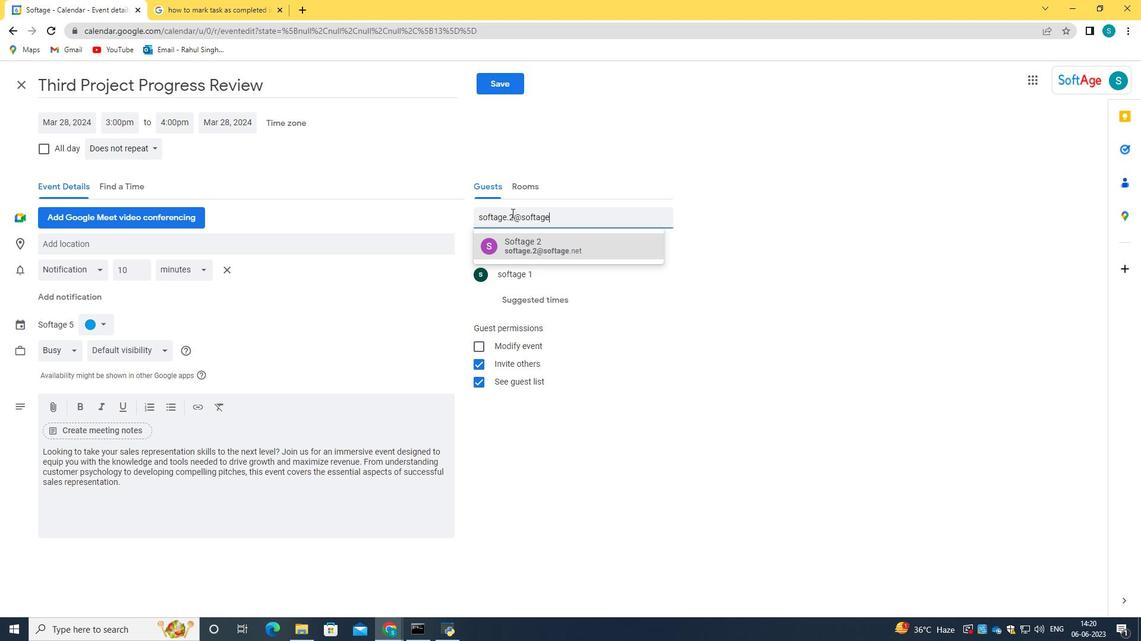 
Action: Mouse moved to (63, 355)
Screenshot: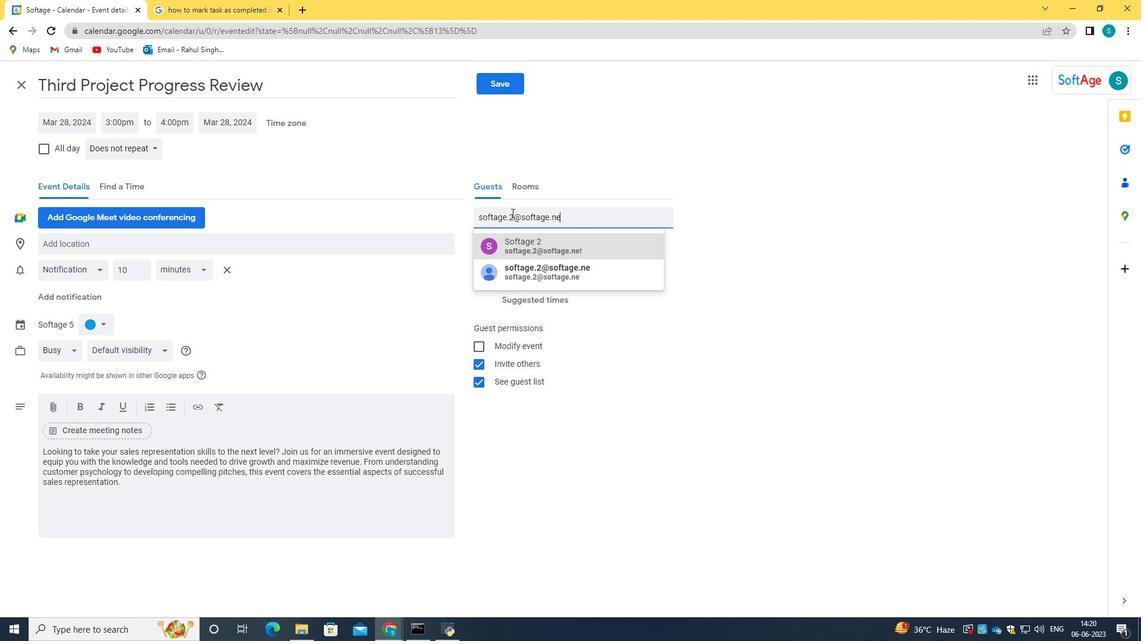 
Action: Mouse pressed left at (63, 355)
Screenshot: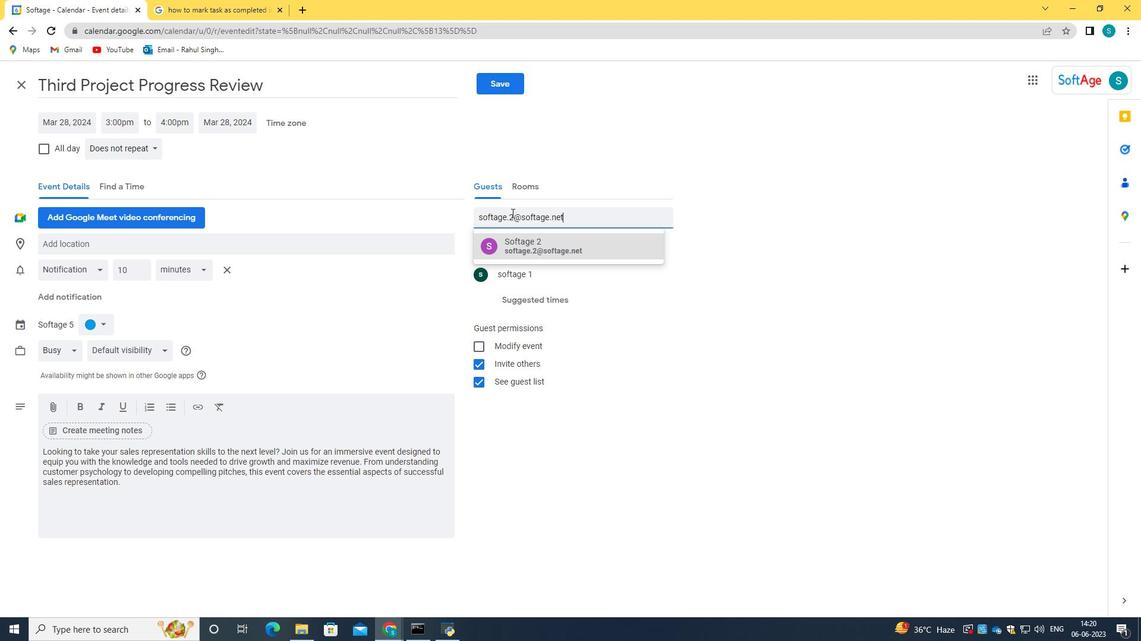 
Action: Mouse moved to (63, 354)
Screenshot: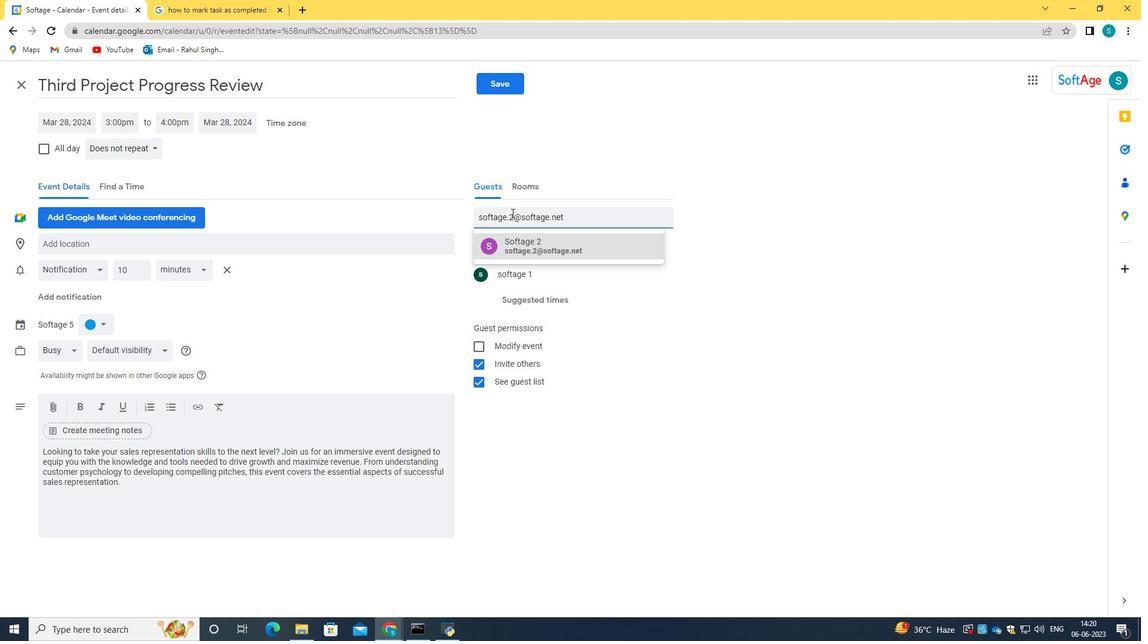 
Action: Mouse pressed left at (63, 354)
Screenshot: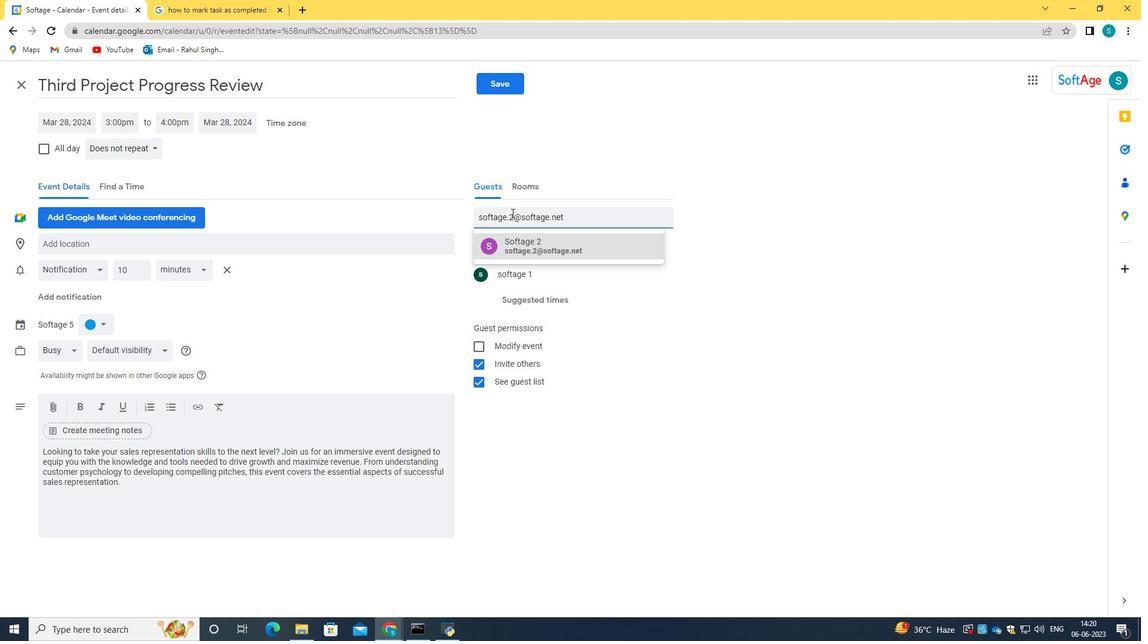 
Action: Mouse moved to (494, 213)
Screenshot: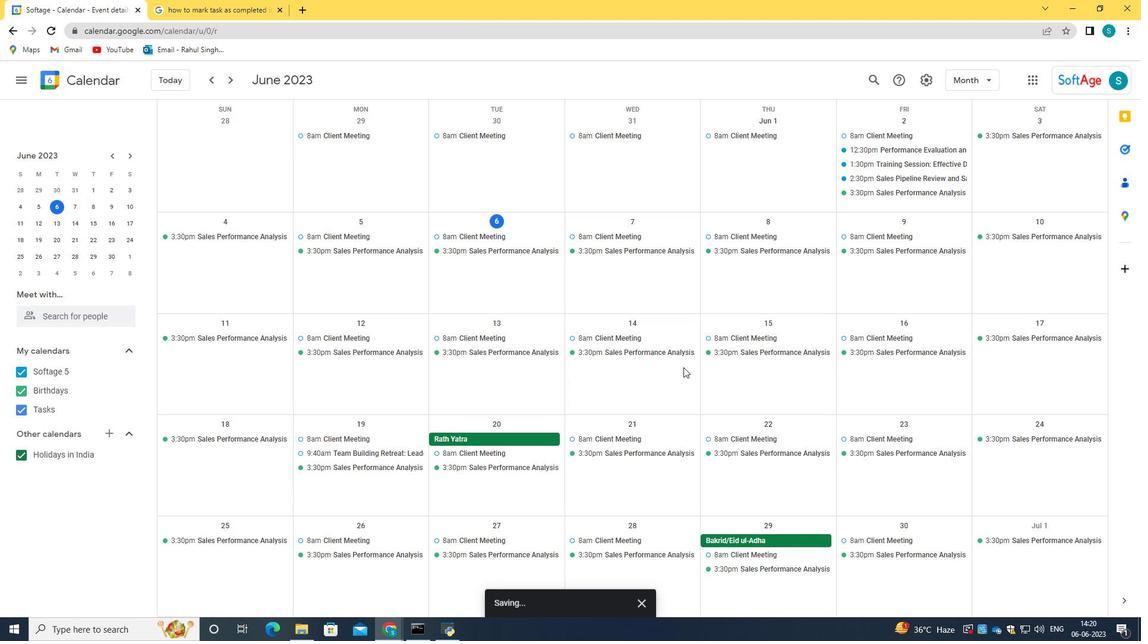 
Action: Mouse pressed left at (494, 213)
Screenshot: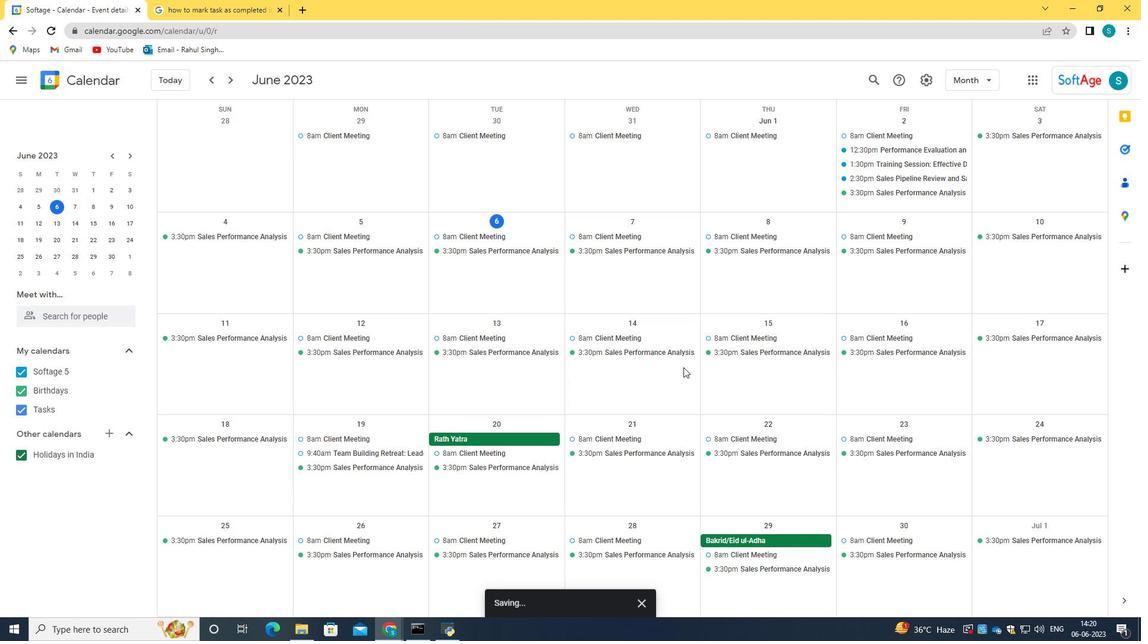
Action: Key pressed softage,<Key.backspace>.1<Key.shift>@softage.net
Screenshot: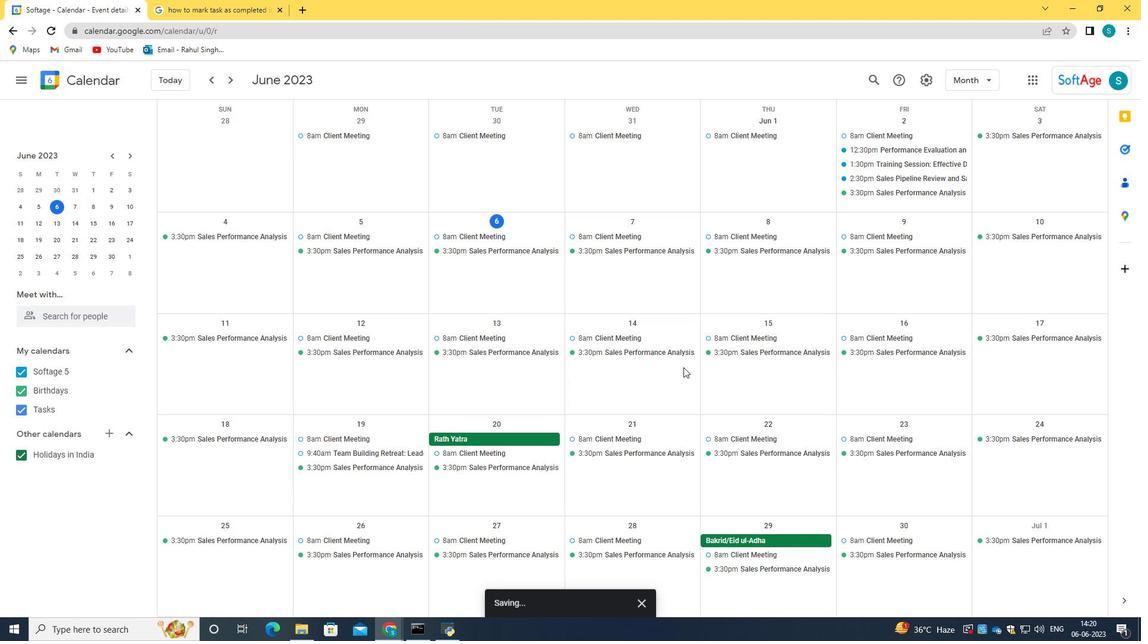 
Action: Mouse moved to (551, 250)
Screenshot: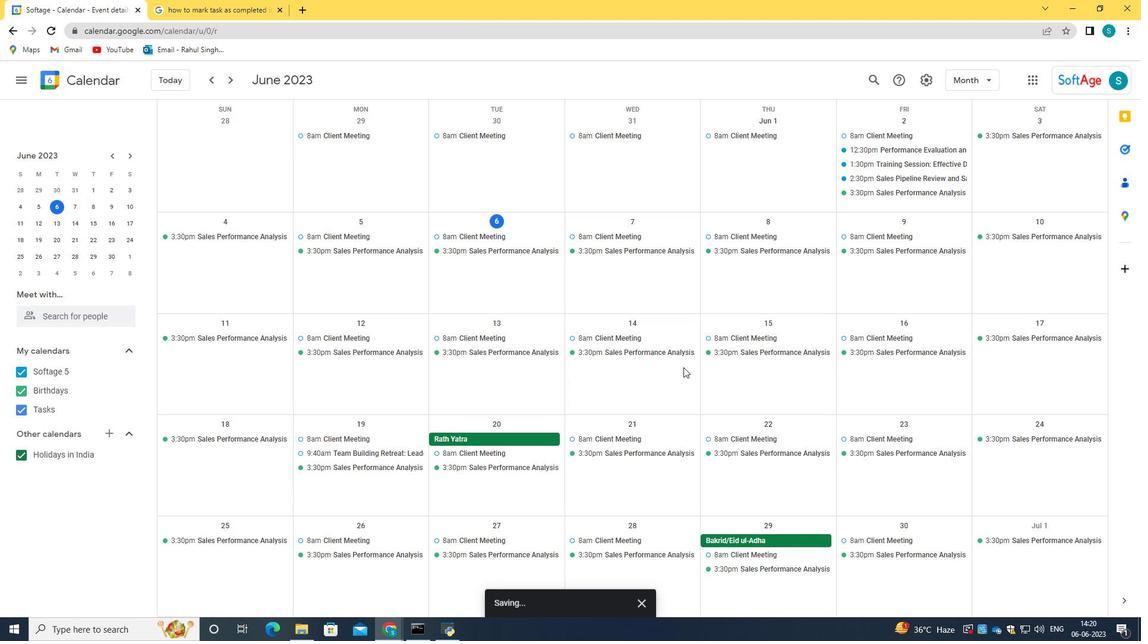 
Action: Mouse pressed left at (551, 250)
Screenshot: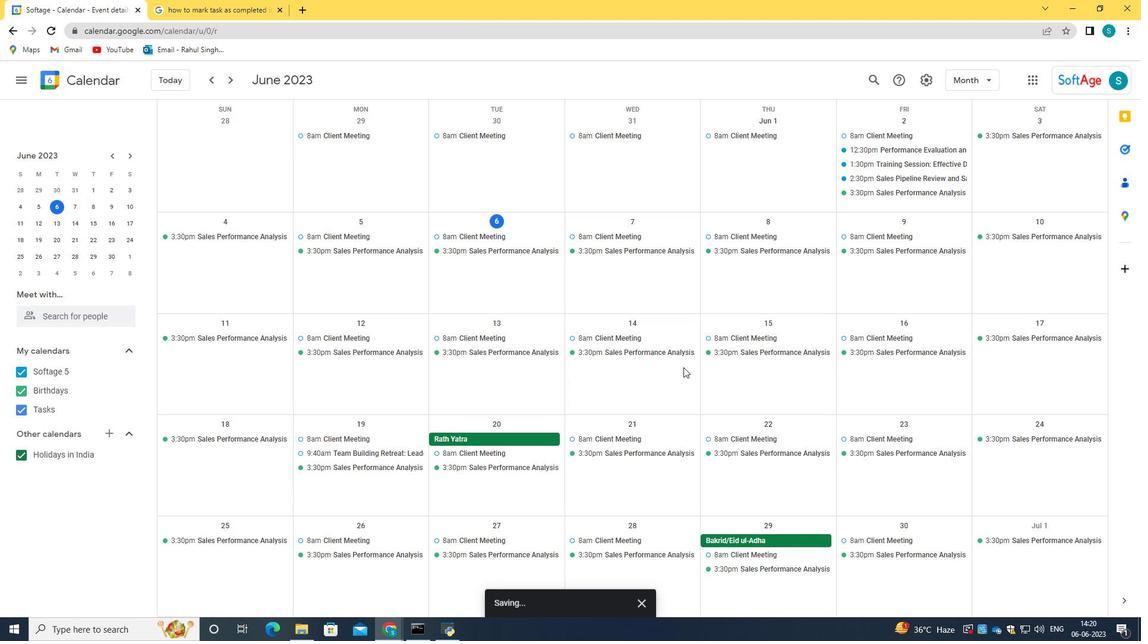 
Action: Mouse moved to (534, 225)
Screenshot: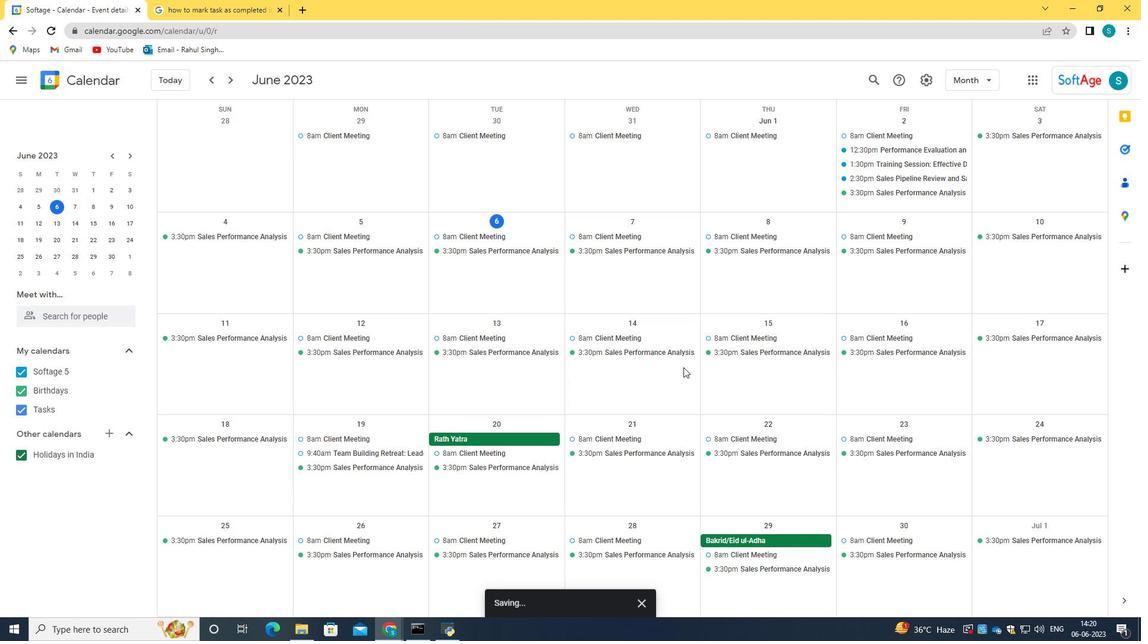 
Action: Mouse pressed left at (534, 225)
Screenshot: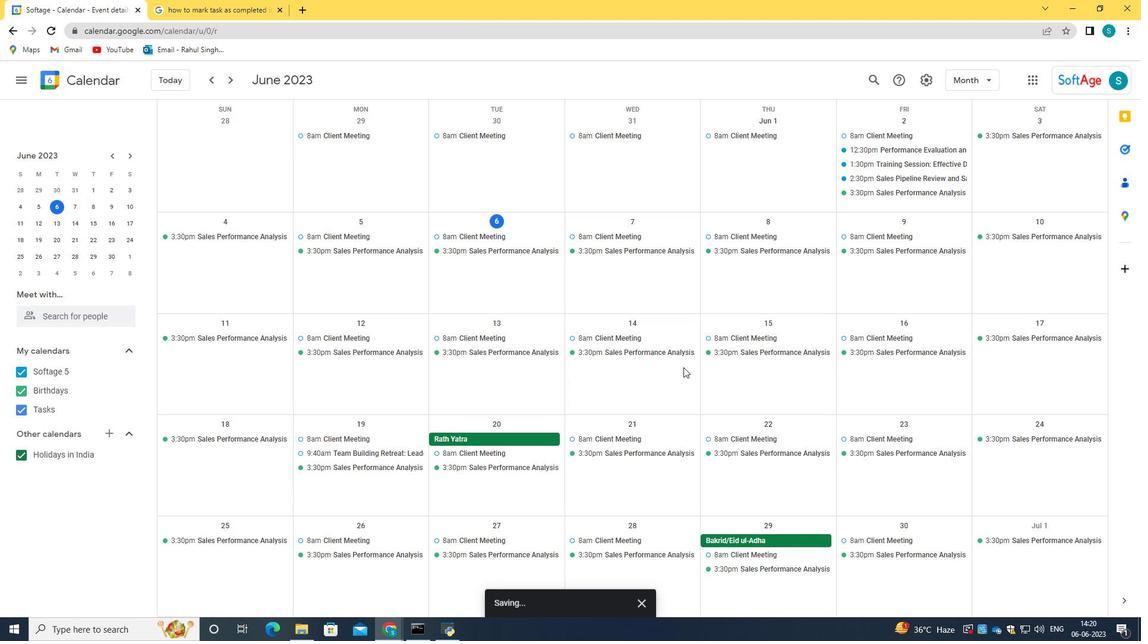 
Action: Mouse moved to (533, 223)
Screenshot: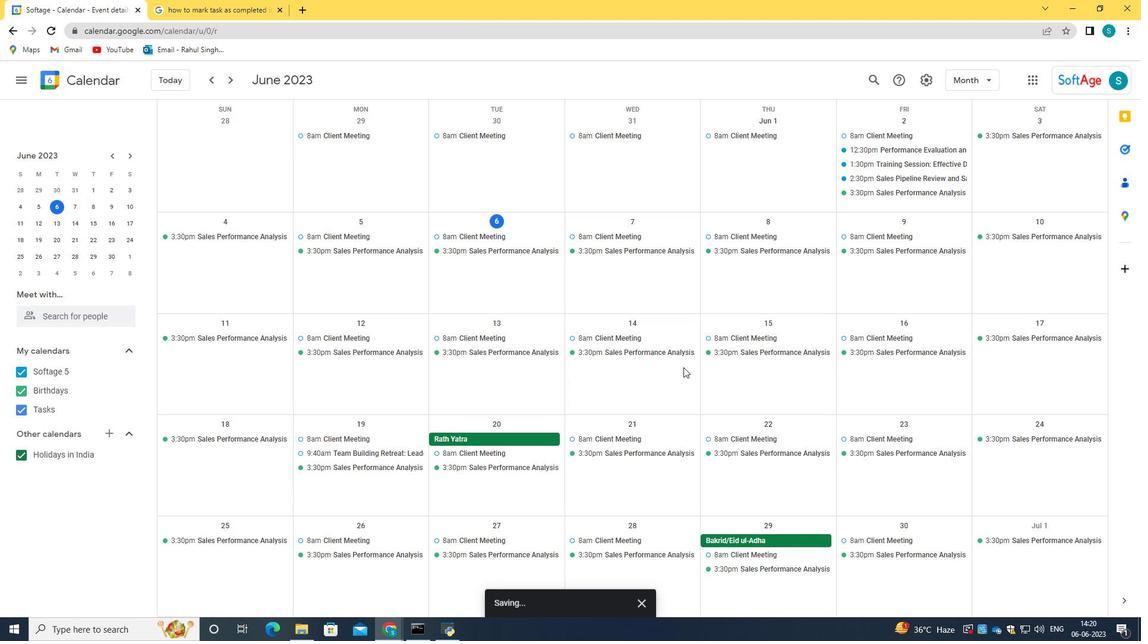 
Action: Key pressed softage.2<Key.shift>@softage.net
Screenshot: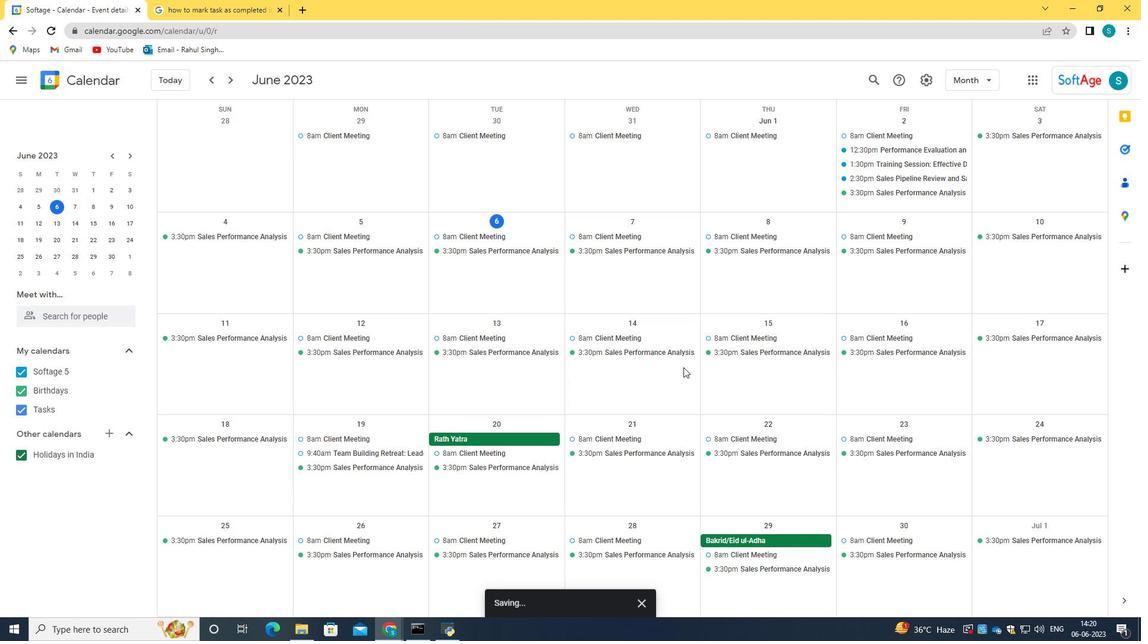 
Action: Mouse moved to (538, 254)
Screenshot: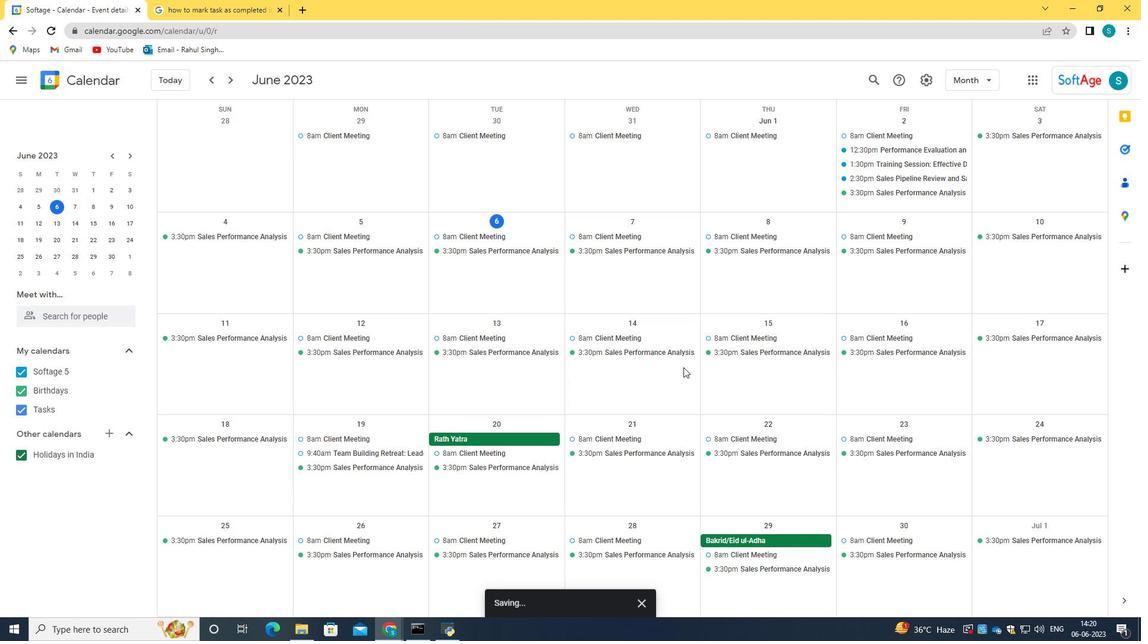 
Action: Mouse pressed left at (538, 254)
Screenshot: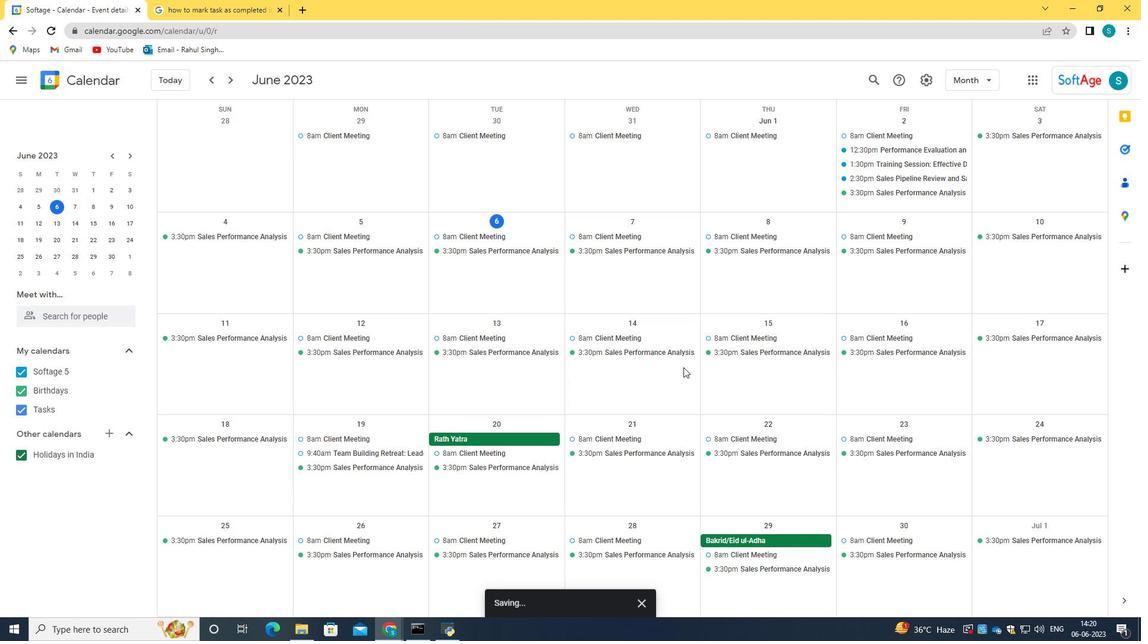 
Action: Mouse moved to (70, 120)
Screenshot: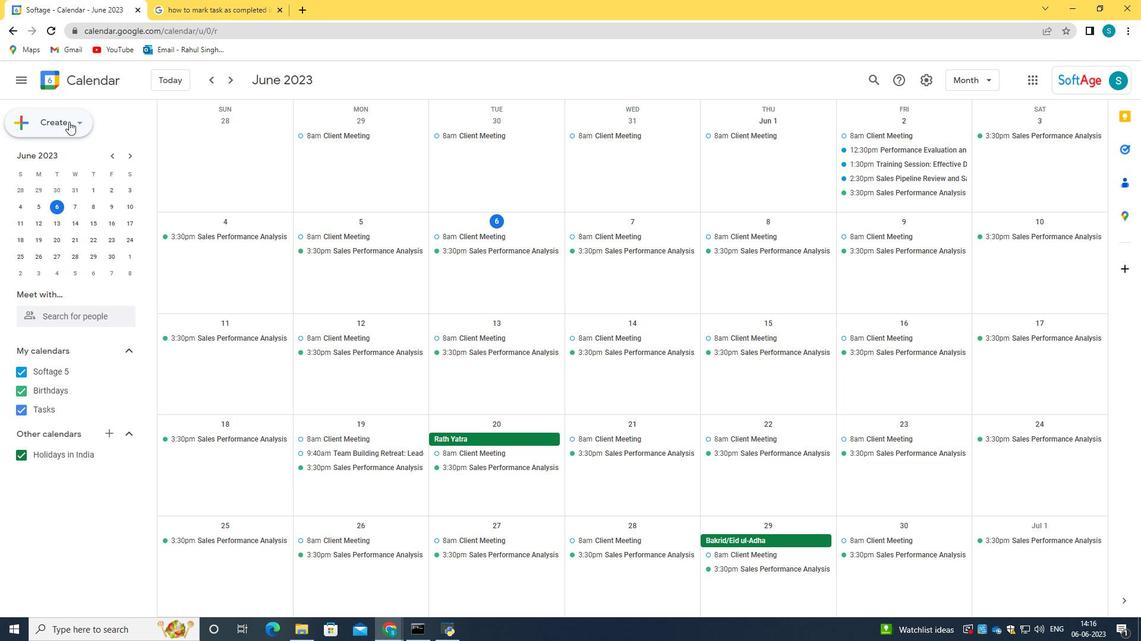 
Action: Mouse pressed left at (70, 120)
Screenshot: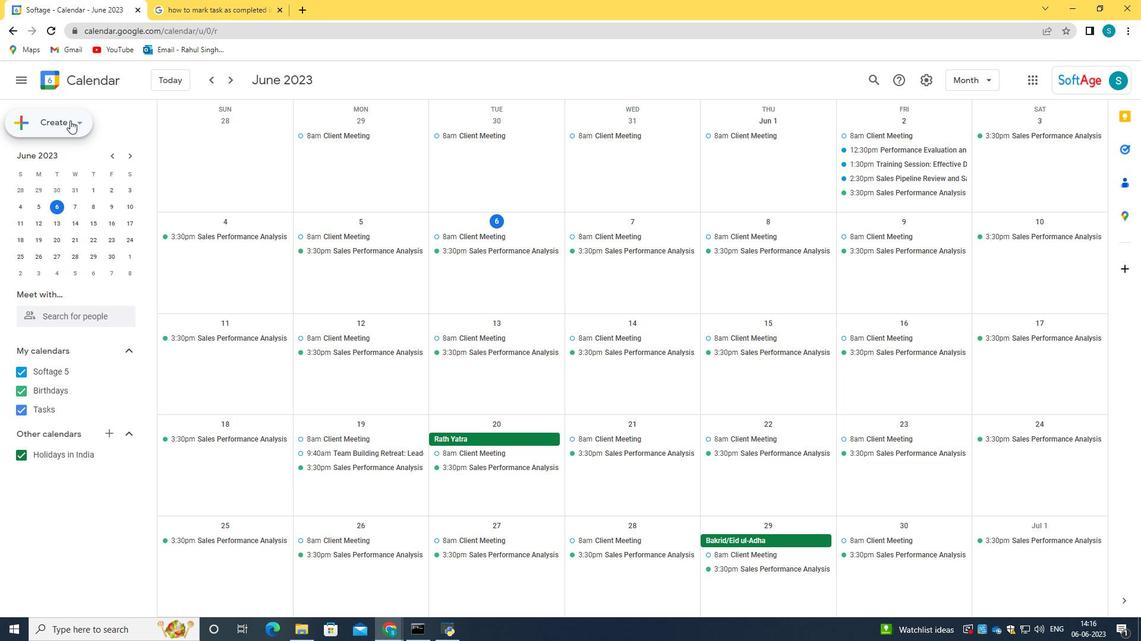 
Action: Mouse moved to (80, 153)
Screenshot: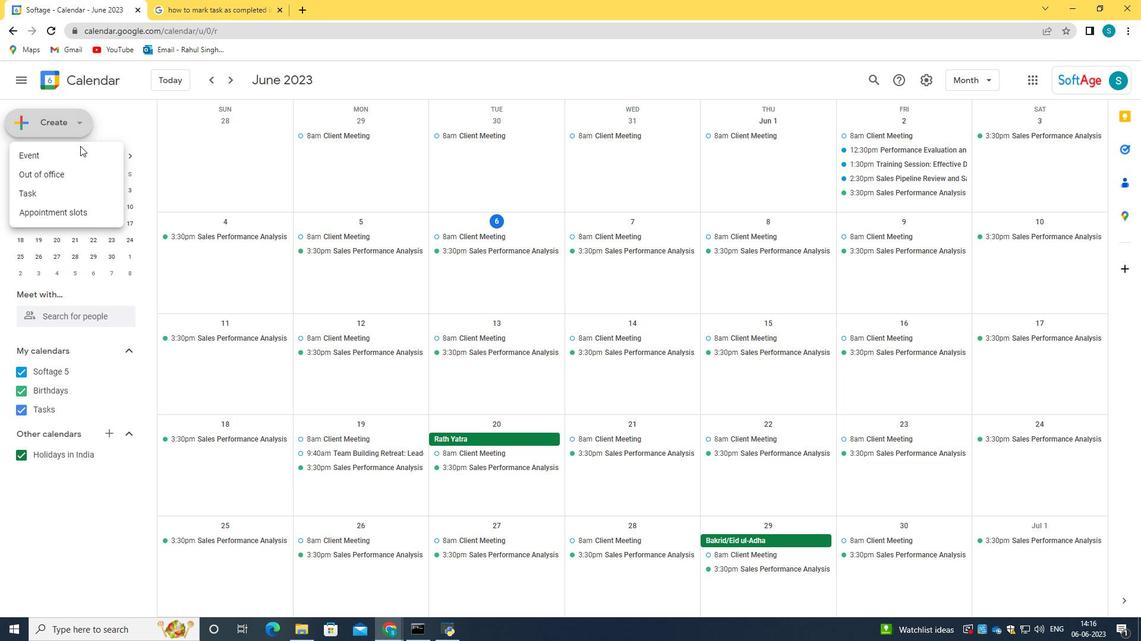
Action: Mouse pressed left at (80, 153)
Screenshot: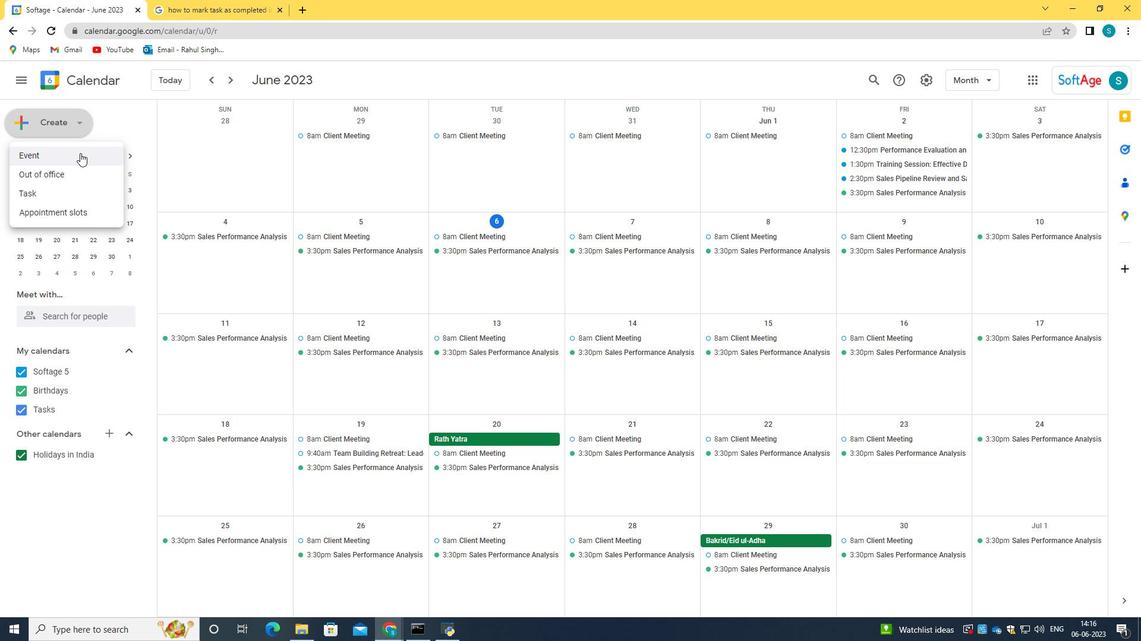
Action: Mouse moved to (342, 473)
Screenshot: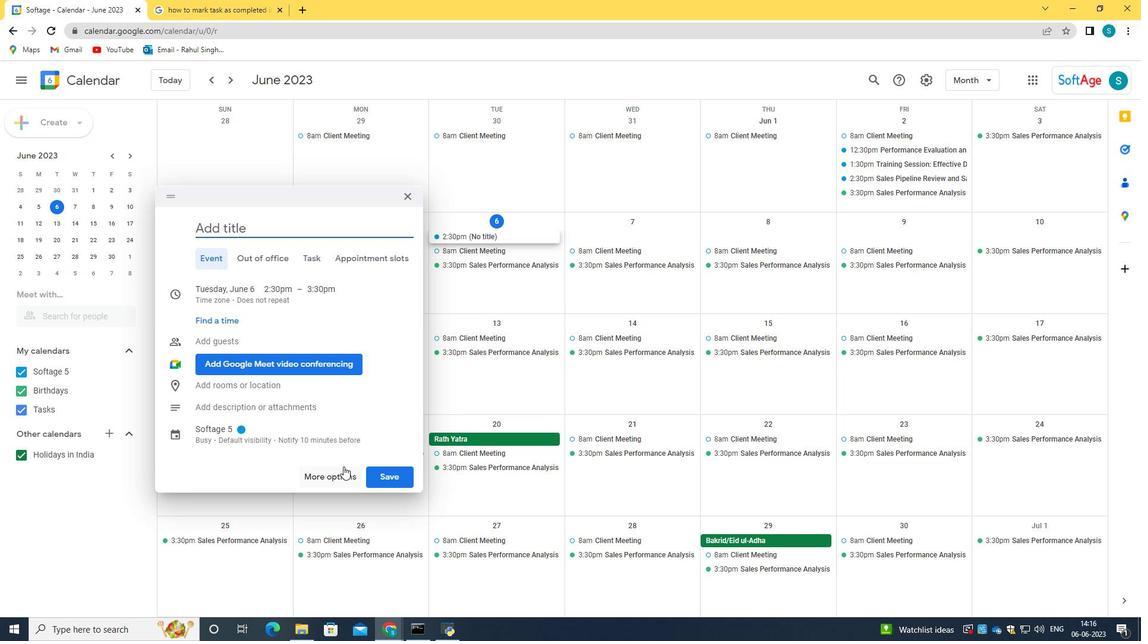 
Action: Mouse pressed left at (342, 473)
Screenshot: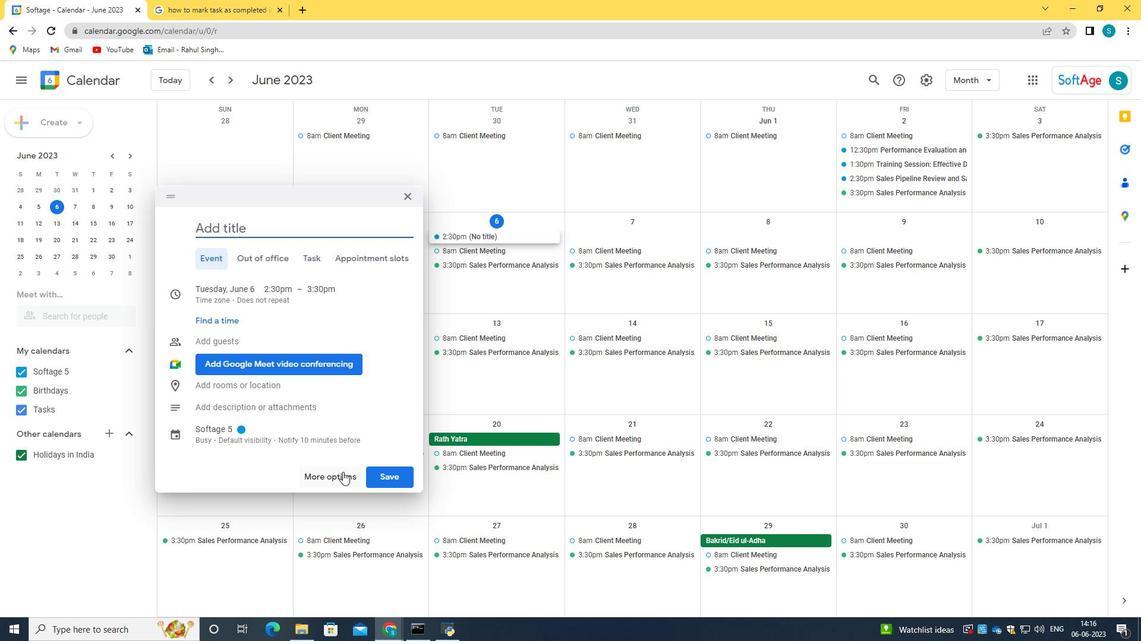 
Action: Mouse moved to (137, 84)
Screenshot: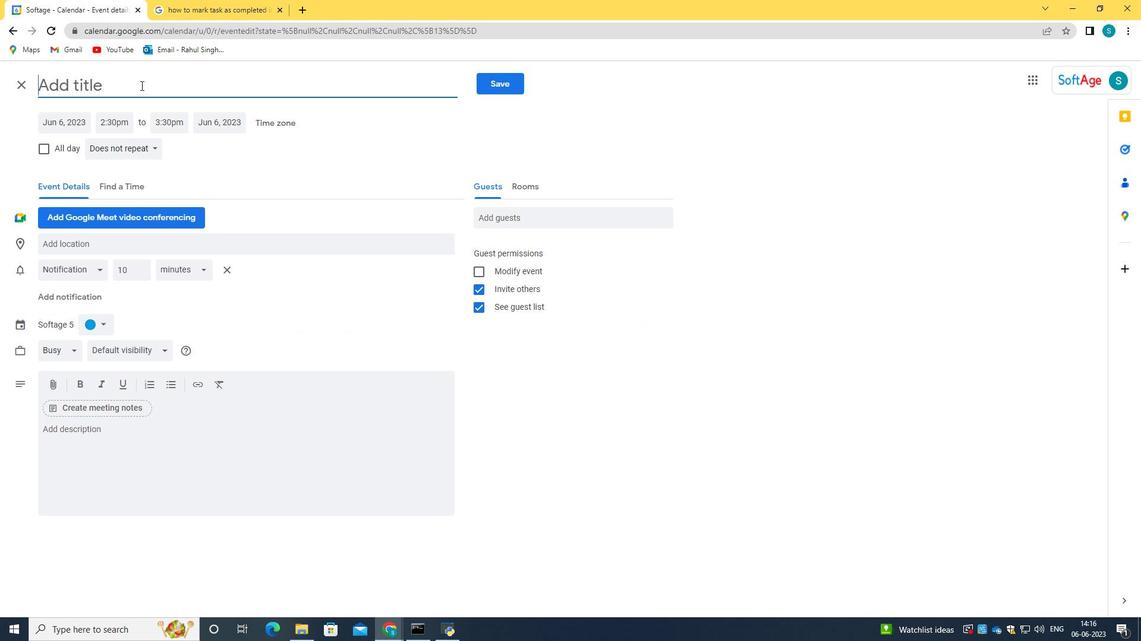 
Action: Mouse pressed left at (137, 84)
Screenshot: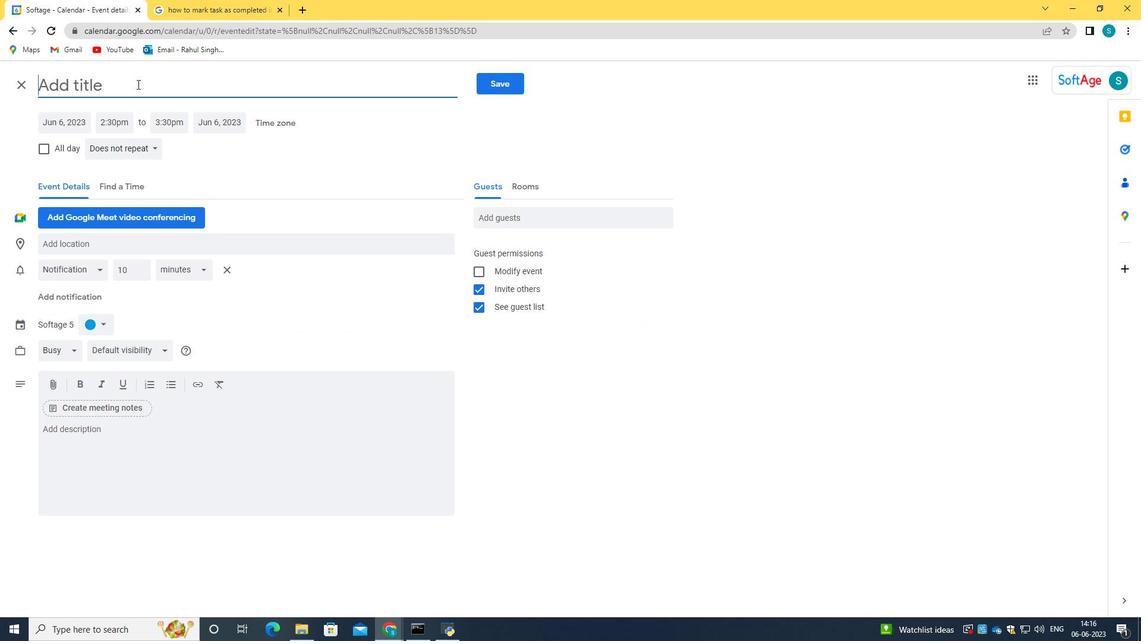 
Action: Key pressed <Key.caps_lock>T<Key.caps_lock>hier<Key.backspace><Key.backspace>rd<Key.space><Key.caps_lock>P<Key.caps_lock>roject<Key.space><Key.caps_lock>P<Key.caps_lock>roge=r<Key.backspace><Key.backspace><Key.backspace>ress<Key.space><Key.caps_lock>R<Key.caps_lock>eview
Screenshot: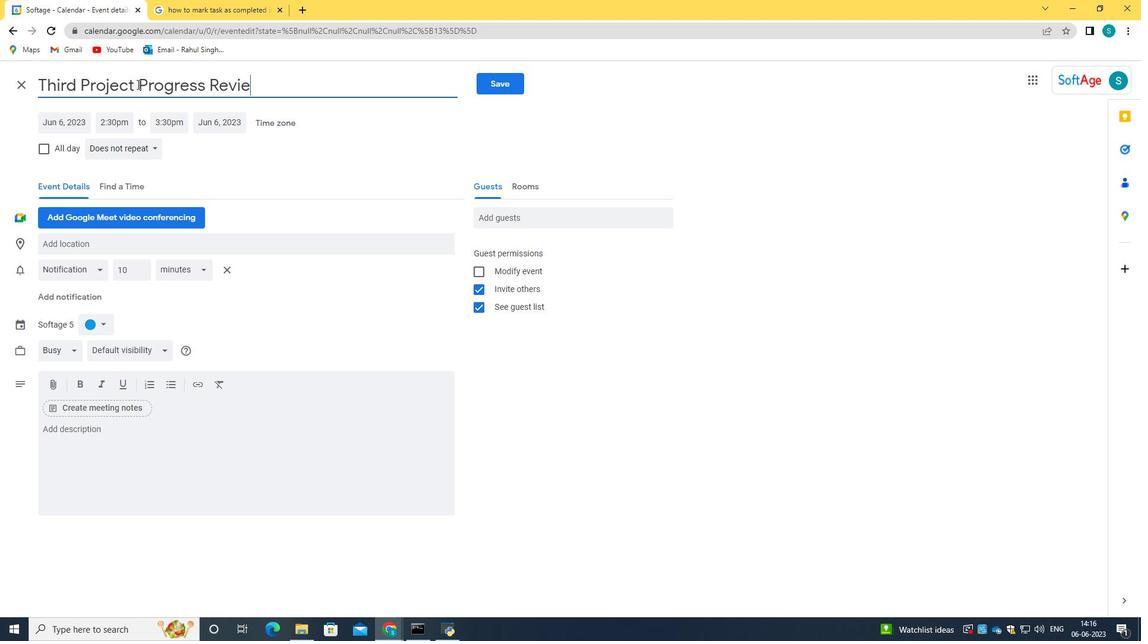 
Action: Mouse moved to (65, 123)
Screenshot: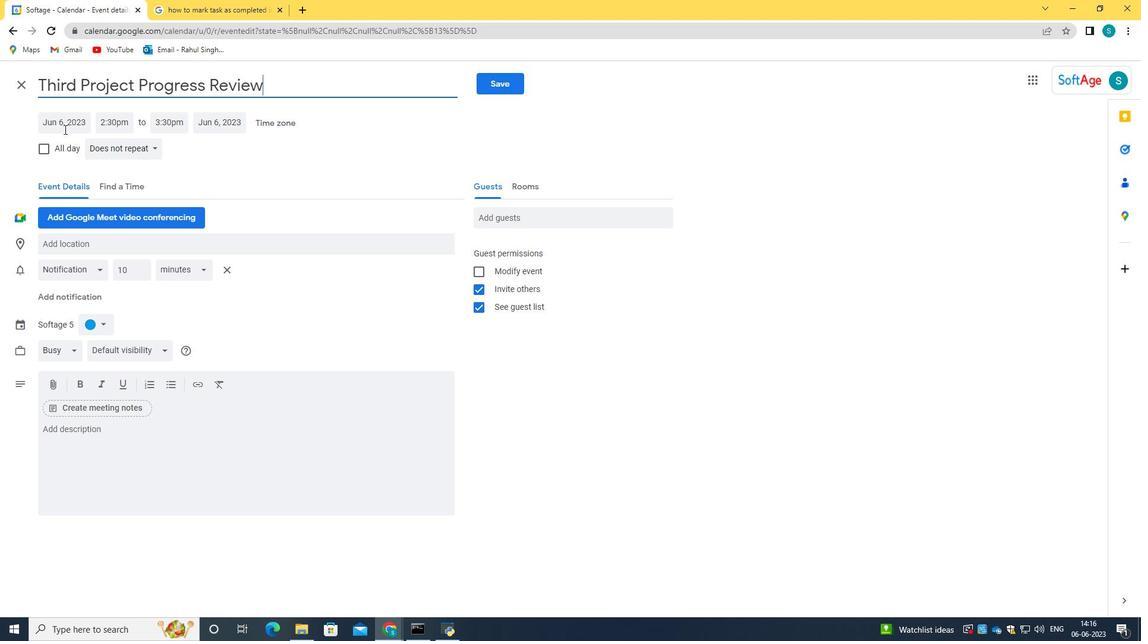 
Action: Mouse pressed left at (65, 123)
Screenshot: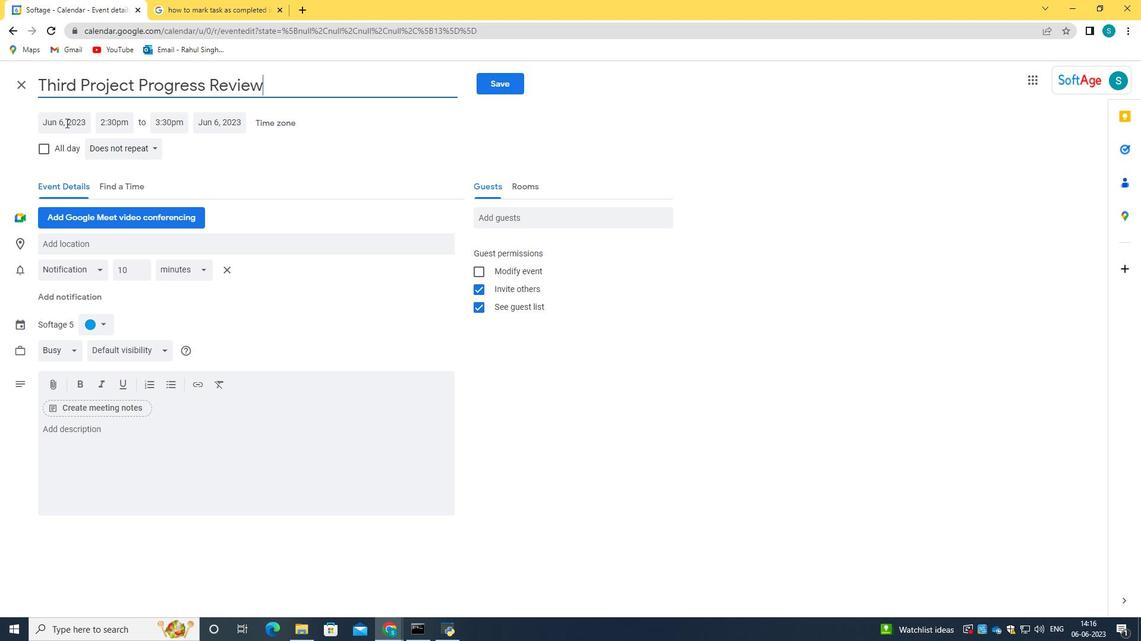 
Action: Key pressed 2024/03/28<Key.tab>03<Key.shift_r>:00<Key.enter>
Screenshot: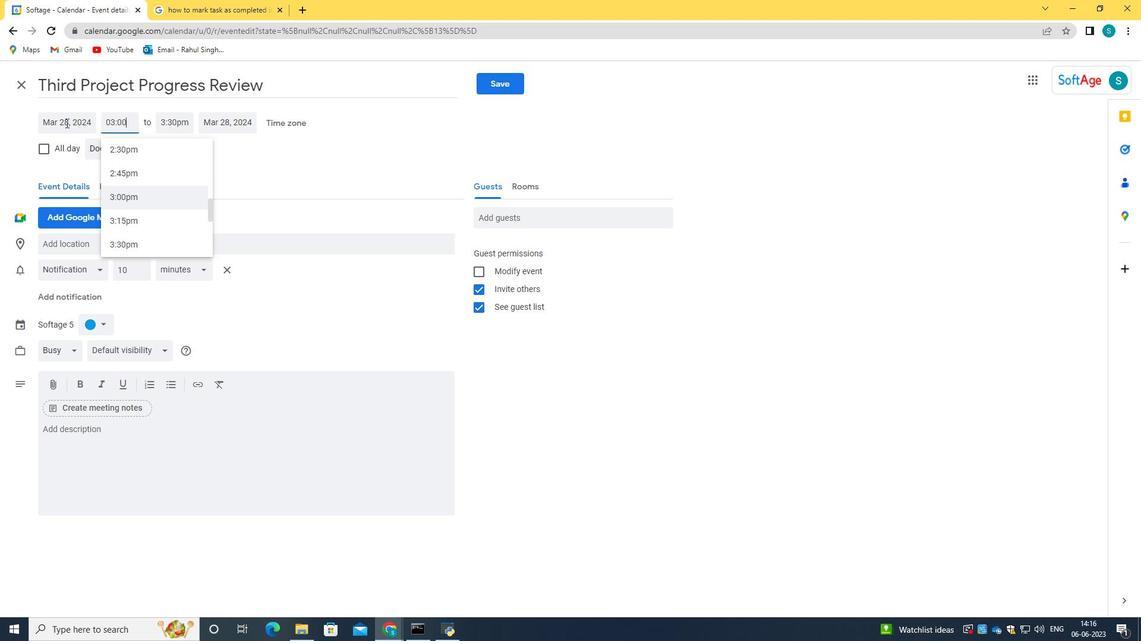 
Action: Mouse moved to (122, 461)
Screenshot: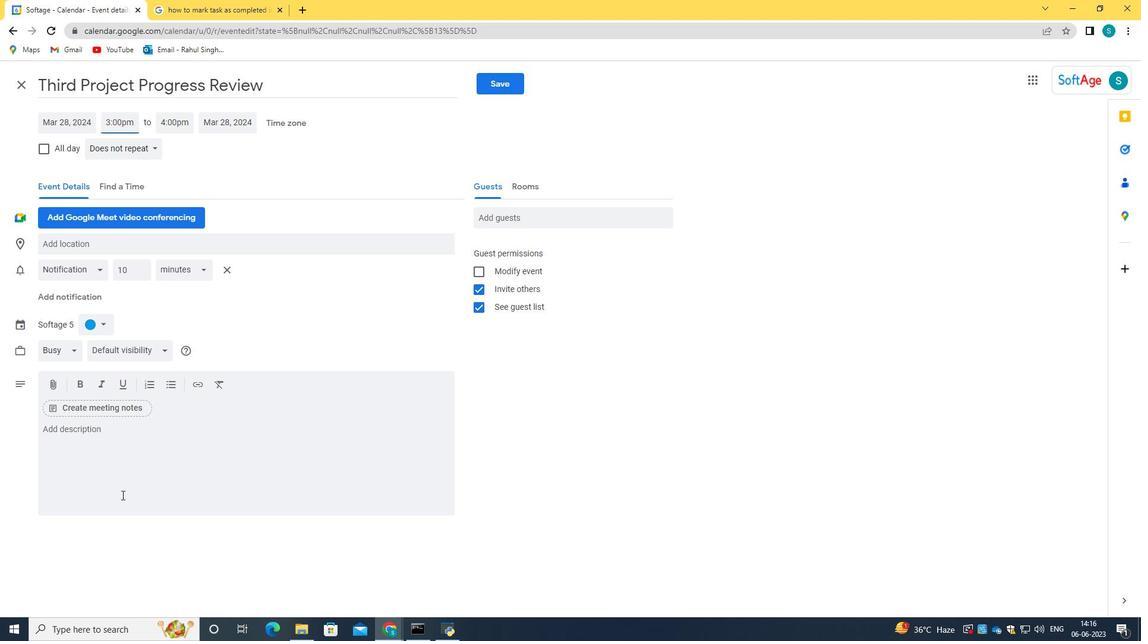
Action: Mouse pressed left at (122, 461)
Screenshot: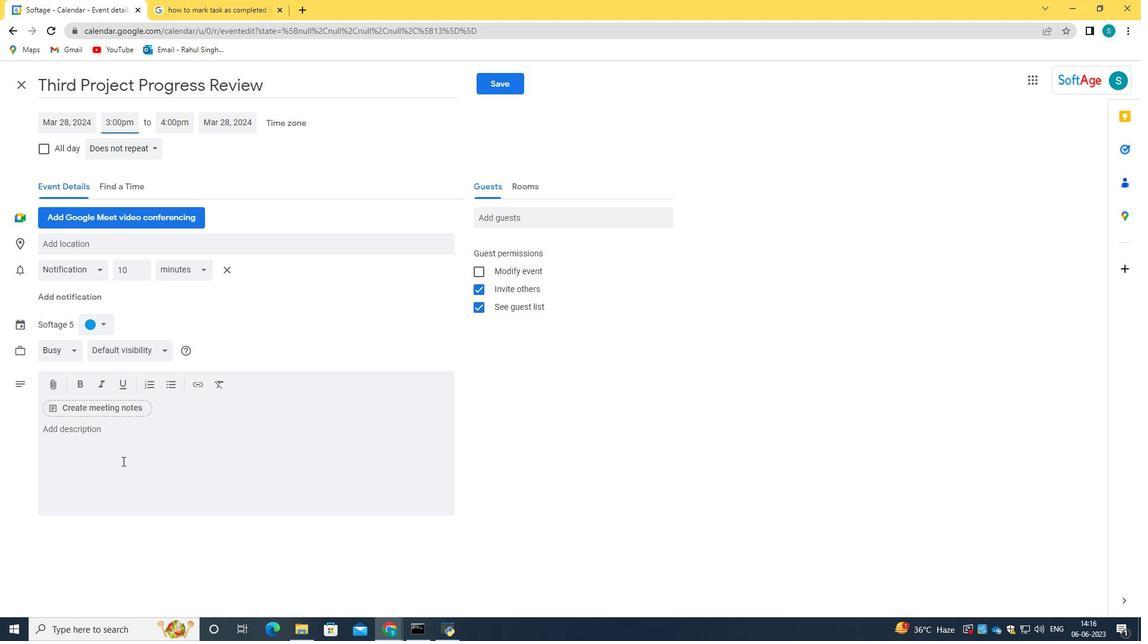 
Action: Key pressed <Key.caps_lock><Key.caps_lock><Key.caps_lock>L<Key.caps_lock>ooking<Key.space>to<Key.space>take<Key.space>your<Key.space>sales<Key.space>representation<Key.space>skills<Key.space>to<Key.space>the<Key.space>next<Key.space>level<Key.shift_r><Key.shift_r><Key.shift_r><Key.shift_r><Key.shift_r><Key.shift_r><Key.shift_r><Key.shift_r><Key.shift_r><Key.shift_r><Key.shift_r><Key.shift_r><Key.shift_r><Key.shift_r><Key.shift_r><Key.shift_r><Key.shift_r><Key.shift_r><Key.shift_r><Key.shift_r><Key.shift_r><Key.shift_r><Key.shift_r><Key.shift_r><Key.shift_r><Key.shift_r><Key.shift_r><Key.shift_r><Key.shift_r><Key.shift_r><Key.shift_r><Key.shift_r><Key.shift_r><Key.shift_r><Key.shift_r><Key.shift_r><<Key.backspace><Key.shift_r>?<Key.space><Key.caps_lock>J<Key.caps_lock>i<Key.backspace>oin<Key.space>us<Key.space>a<Key.backspace>for<Key.space>an<Key.space>immersive<Key.space>env<Key.backspace><Key.backspace>vent<Key.space>designned<Key.space><Key.backspace><Key.backspace><Key.backspace><Key.backspace>ned<Key.space><Key.backspace><Key.backspace><Key.backspace><Key.backspace><Key.backspace><Key.backspace>gned<Key.space>to<Key.space>equip<Key.space>you<Key.space>with<Key.space>the<Key.space>knowledge<Key.space>and<Key.space>tools<Key.space>needed<Key.space>to<Key.space>drive<Key.space>growth<Key.space>and<Key.space>maz<Key.backspace>ximize<Key.space>g<Key.backspace>revenue.<Key.space><Key.caps_lock>F<Key.caps_lock>rom<Key.space>understanding<Key.space><Key.space><Key.backspace>cusomer<Key.backspace><Key.backspace><Key.backspace><Key.backspace>tomer<Key.space>psychology<Key.space>to<Key.space>develping<Key.space>c<Key.backspace><Key.backspace><Key.backspace><Key.backspace><Key.backspace><Key.backspace><Key.backspace><Key.backspace><Key.backspace>loping<Key.space>c<Key.backspace><Key.backspace><Key.backspace><Key.backspace><Key.backspace><Key.backspace><Key.backspace>oping<Key.space>c<Key.backspace>
Screenshot: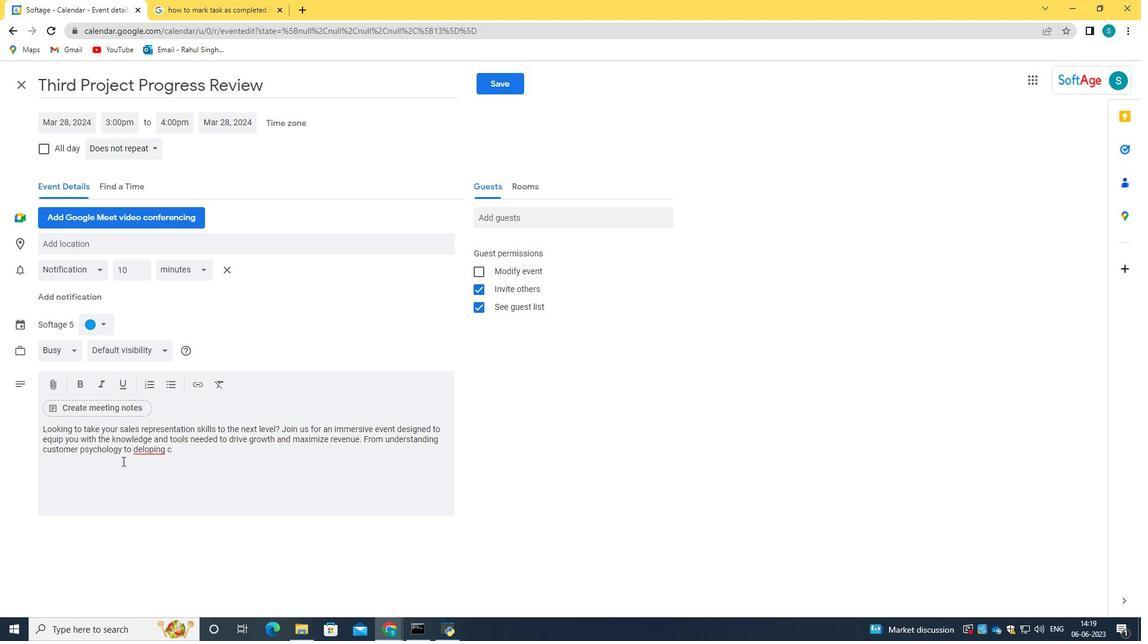 
Action: Mouse moved to (148, 448)
Screenshot: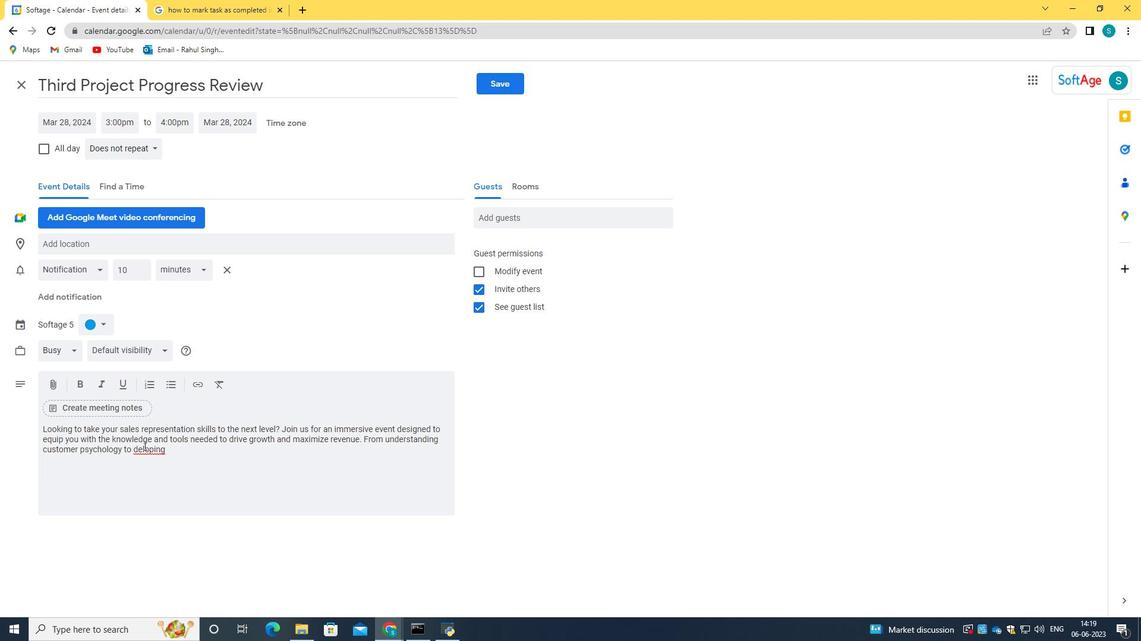 
Action: Mouse pressed right at (148, 448)
Screenshot: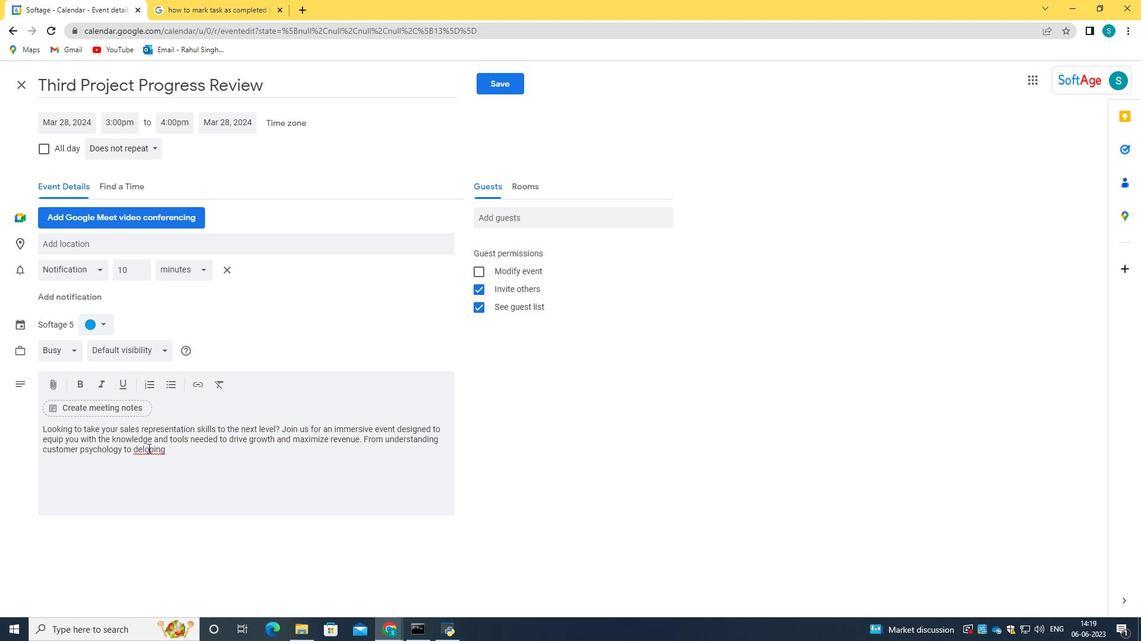 
Action: Mouse moved to (187, 471)
Screenshot: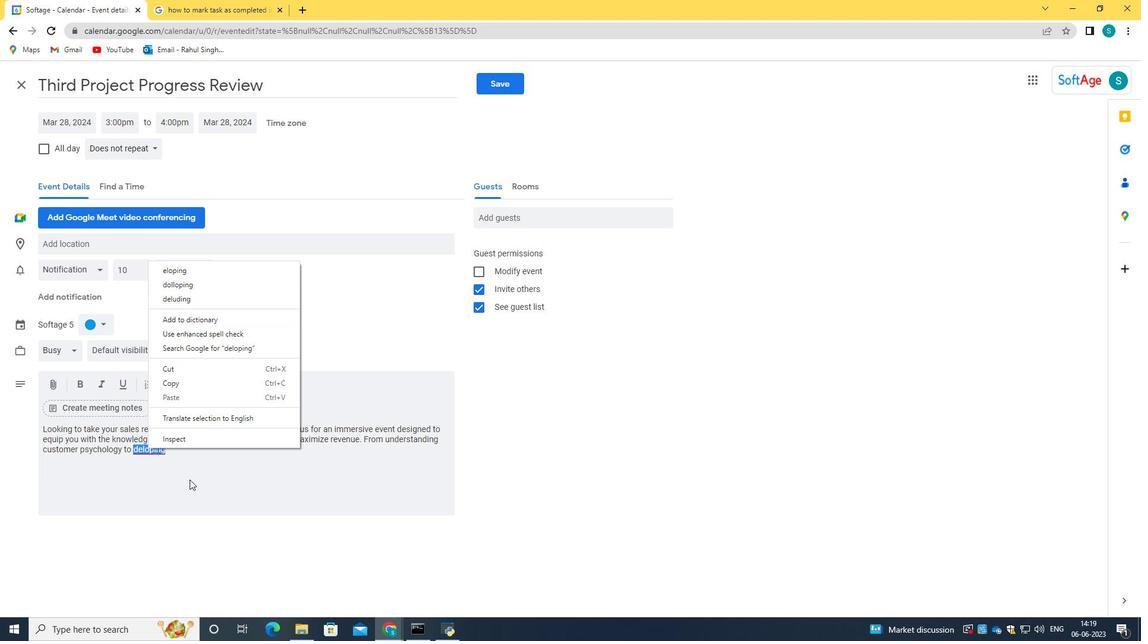 
Action: Mouse pressed left at (187, 471)
Screenshot: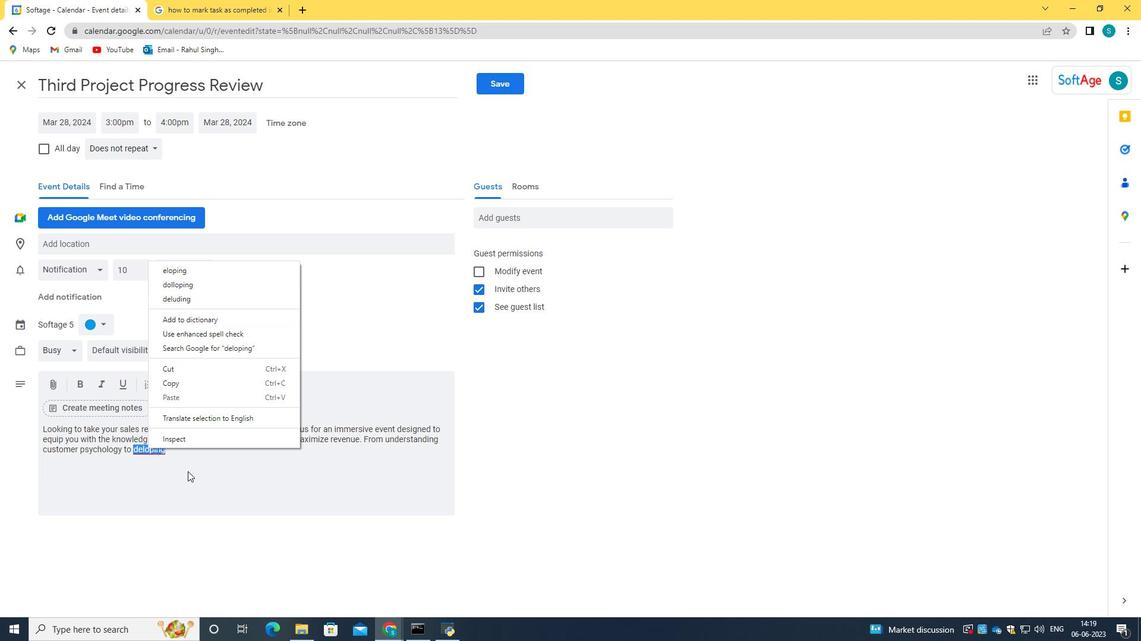 
Action: Key pressed <Key.backspace><Key.backspace><Key.backspace><Key.backspace><Key.backspace><Key.backspace><Key.backspace>veloping<Key.space>compelling<Key.space>pitches,<Key.space>this<Key.space>event<Key.space>covers<Key.space>the<Key.space>essential<Key.space>s<Key.backspace>aspects<Key.space>of<Key.space>successful<Key.space>sales<Key.space>representation.
Screenshot: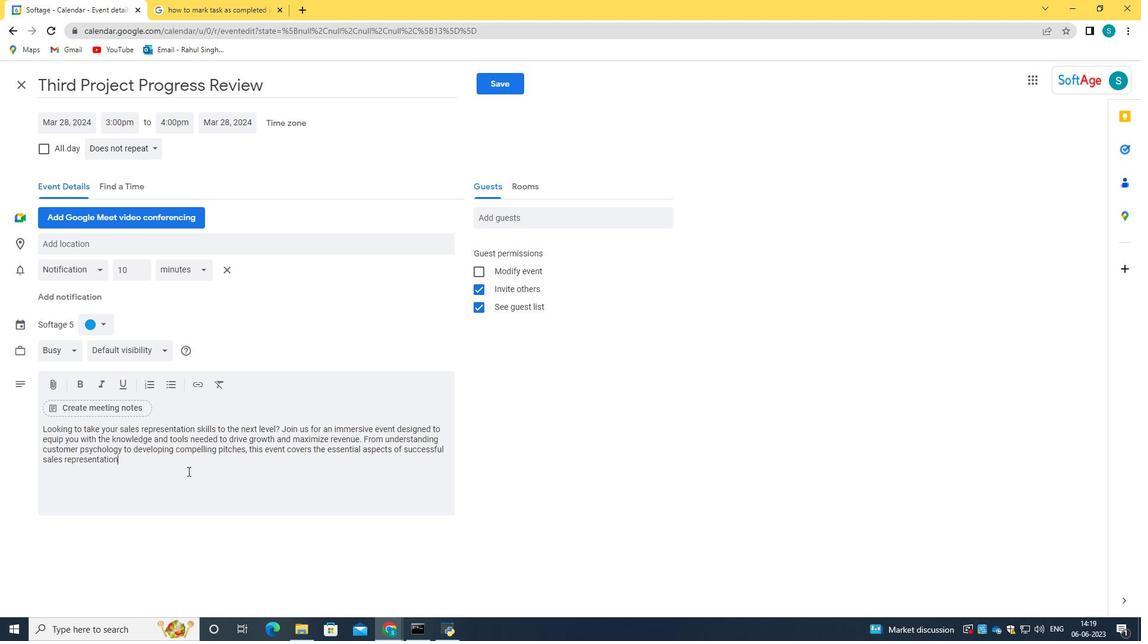 
Action: Mouse moved to (511, 213)
Screenshot: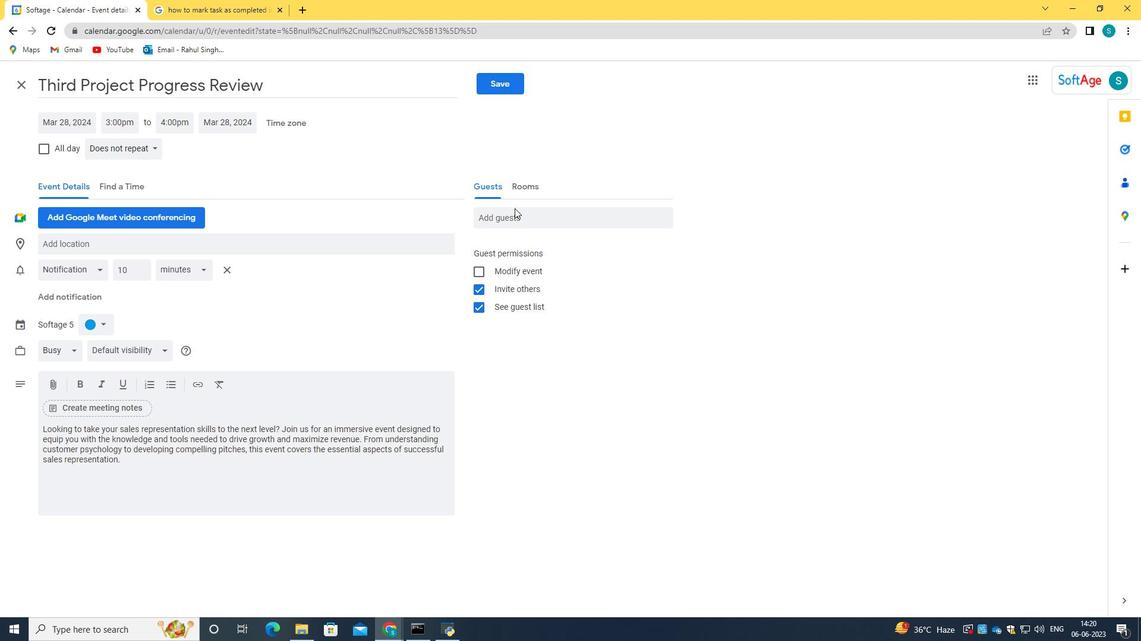 
Action: Mouse pressed left at (511, 213)
Screenshot: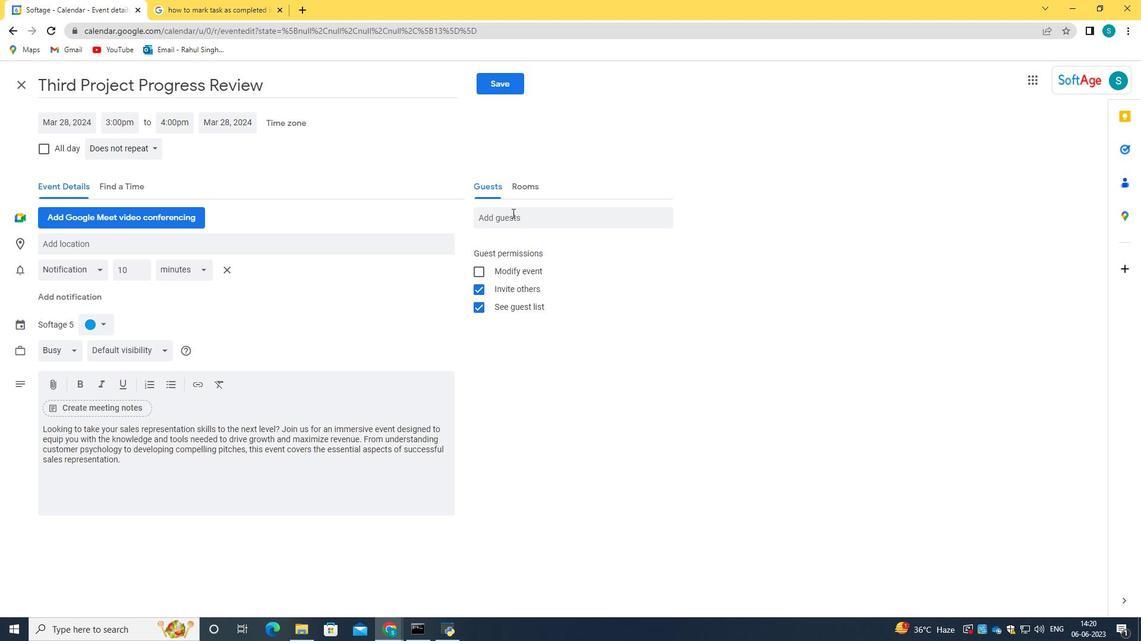 
Action: Key pressed softagw.1<Key.backspace><Key.backspace><Key.backspace>e.1<Key.shift>@softage.net<Key.tab>softage.2<Key.shift>@softage.net
Screenshot: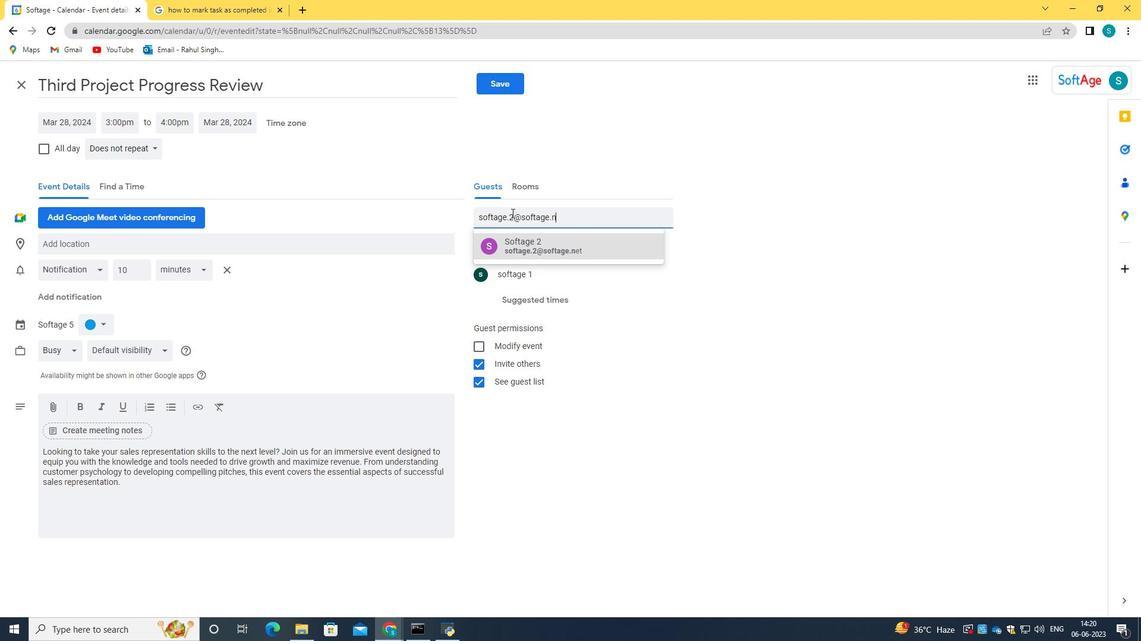 
Action: Mouse moved to (546, 244)
Screenshot: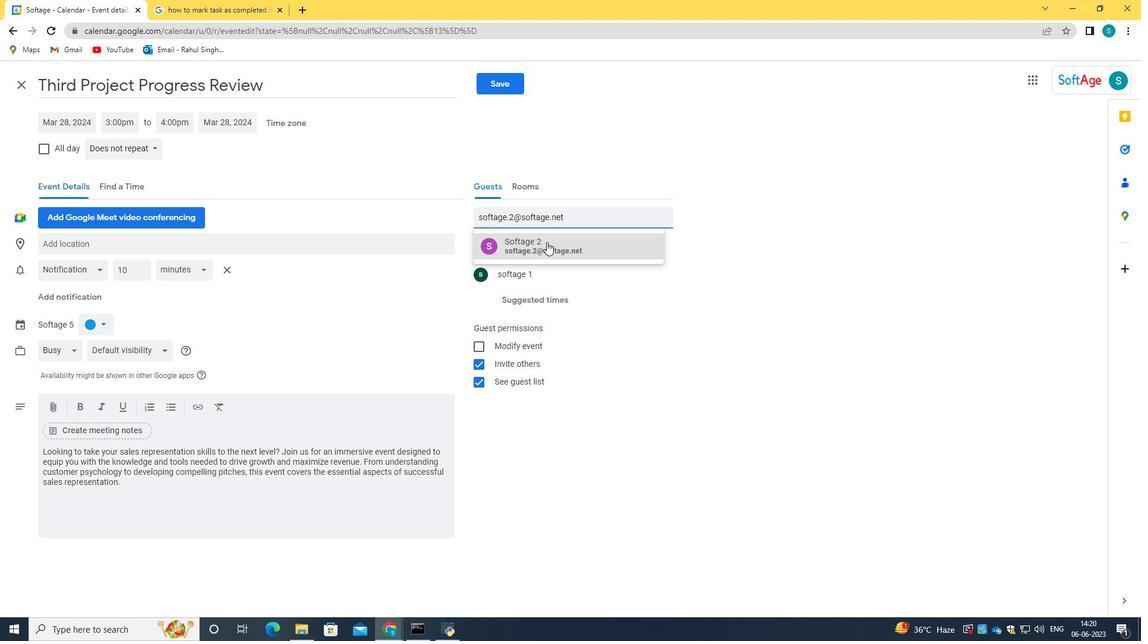 
Action: Mouse pressed left at (546, 244)
Screenshot: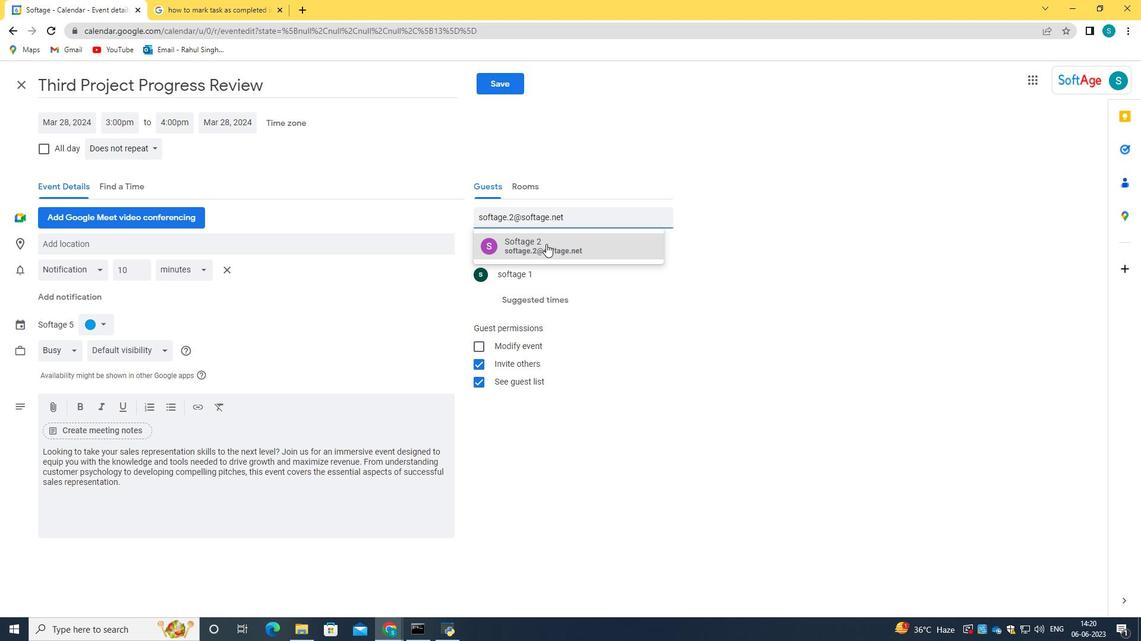 
Action: Mouse moved to (483, 86)
Screenshot: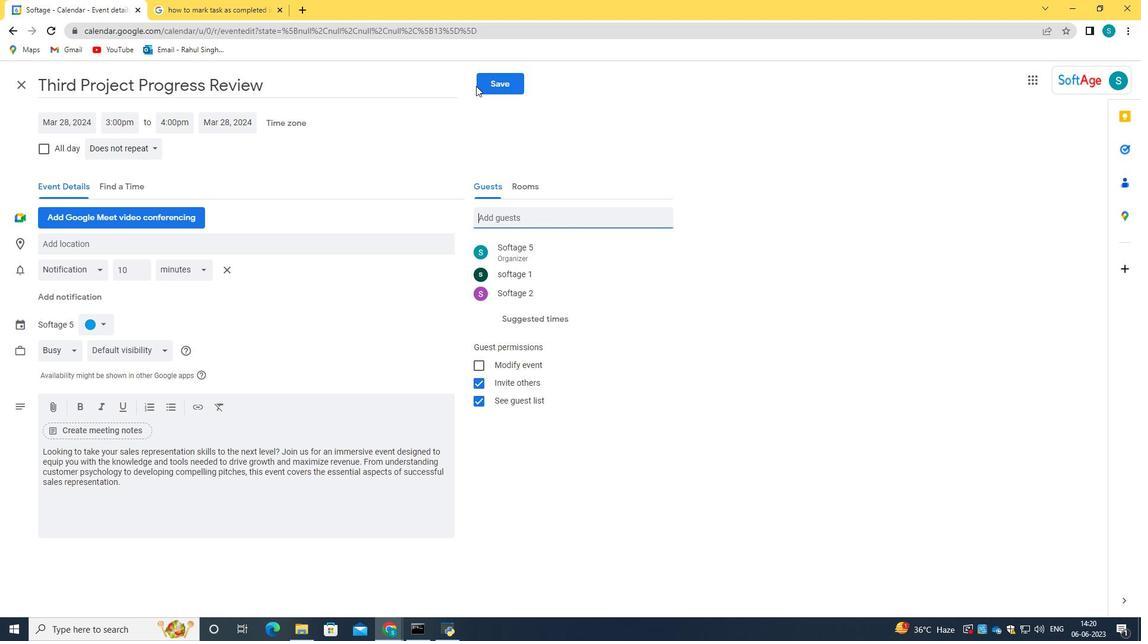 
Action: Mouse pressed left at (483, 86)
Screenshot: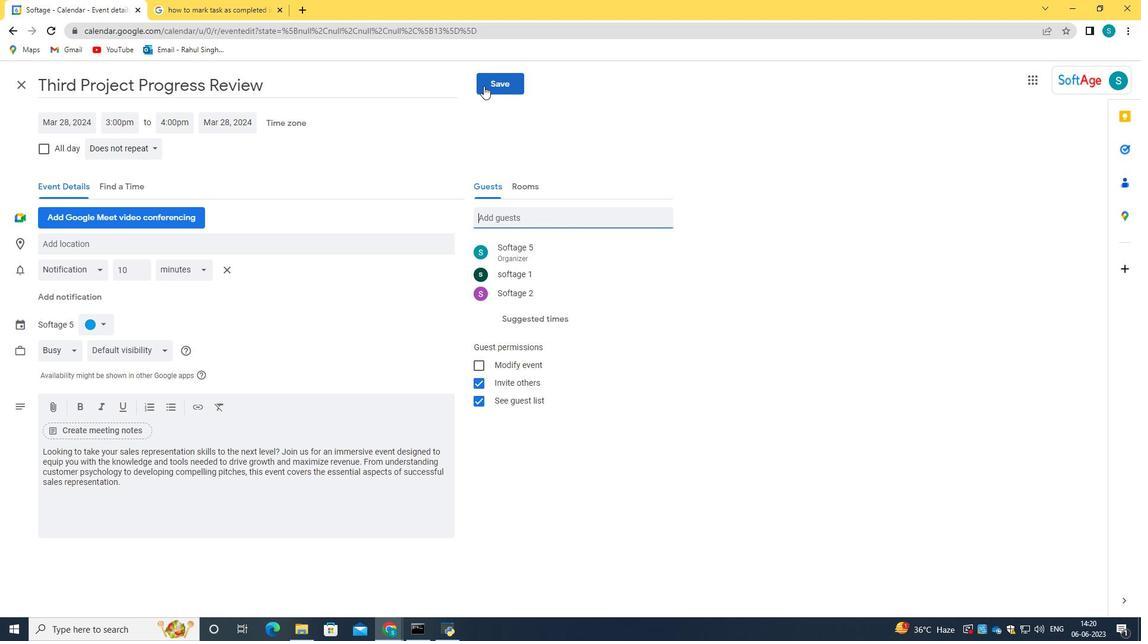 
Action: Mouse moved to (683, 367)
Screenshot: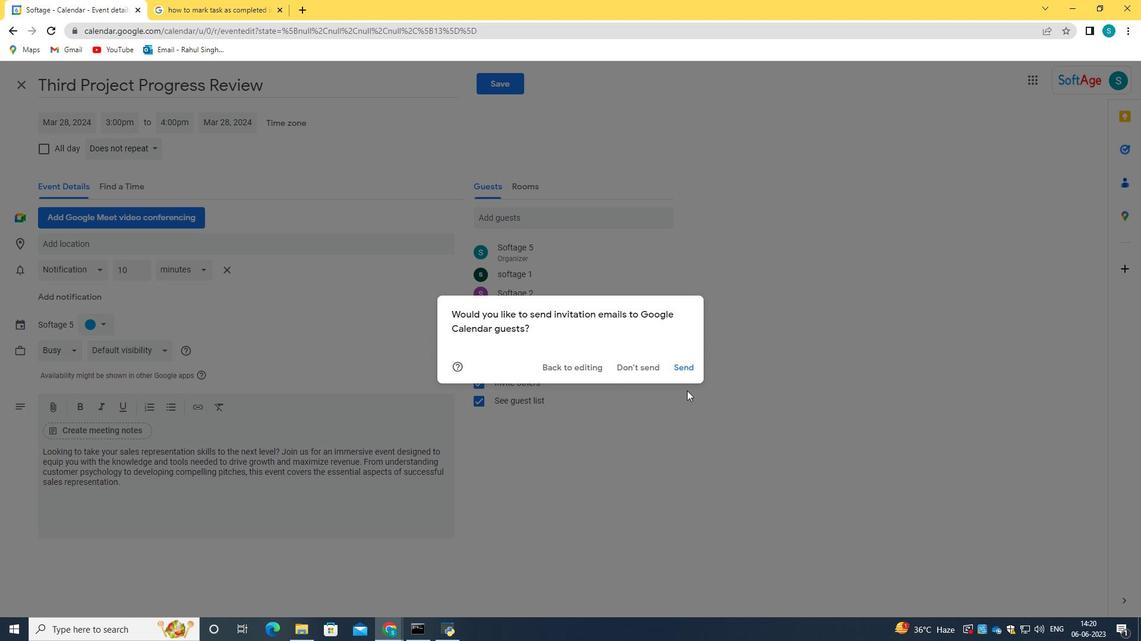 
Action: Mouse pressed left at (683, 367)
Screenshot: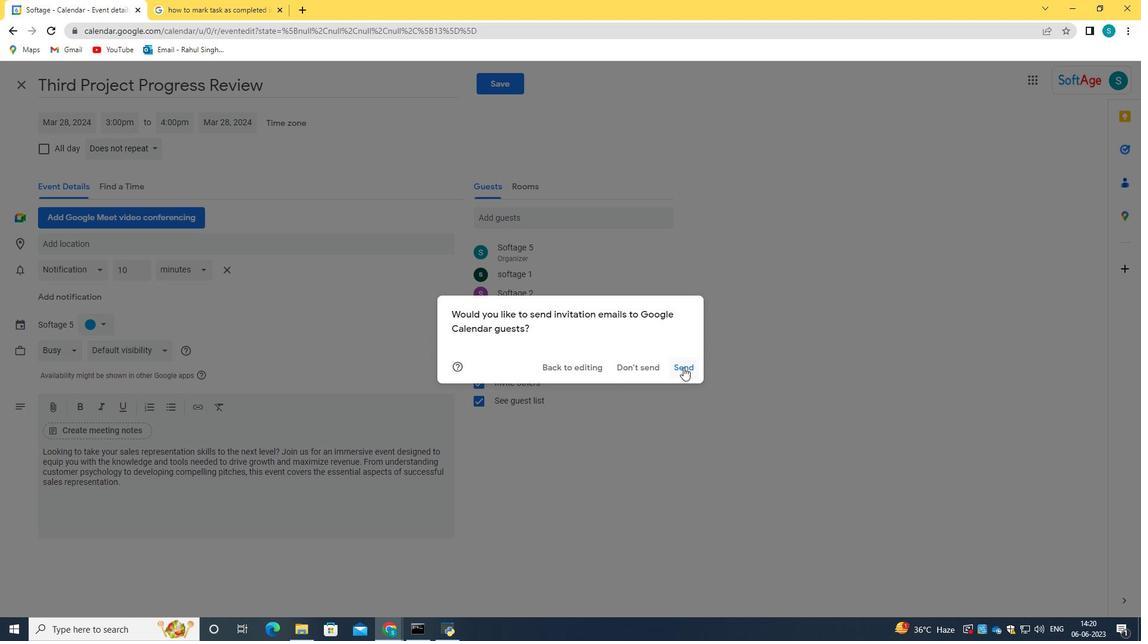 
